 Task: In the  document smallbusiness.docx Select the text and change paragraph spacing to  '1.5' Change page orientation to  'Landscape' Add Page color Navy Blue
Action: Mouse moved to (334, 407)
Screenshot: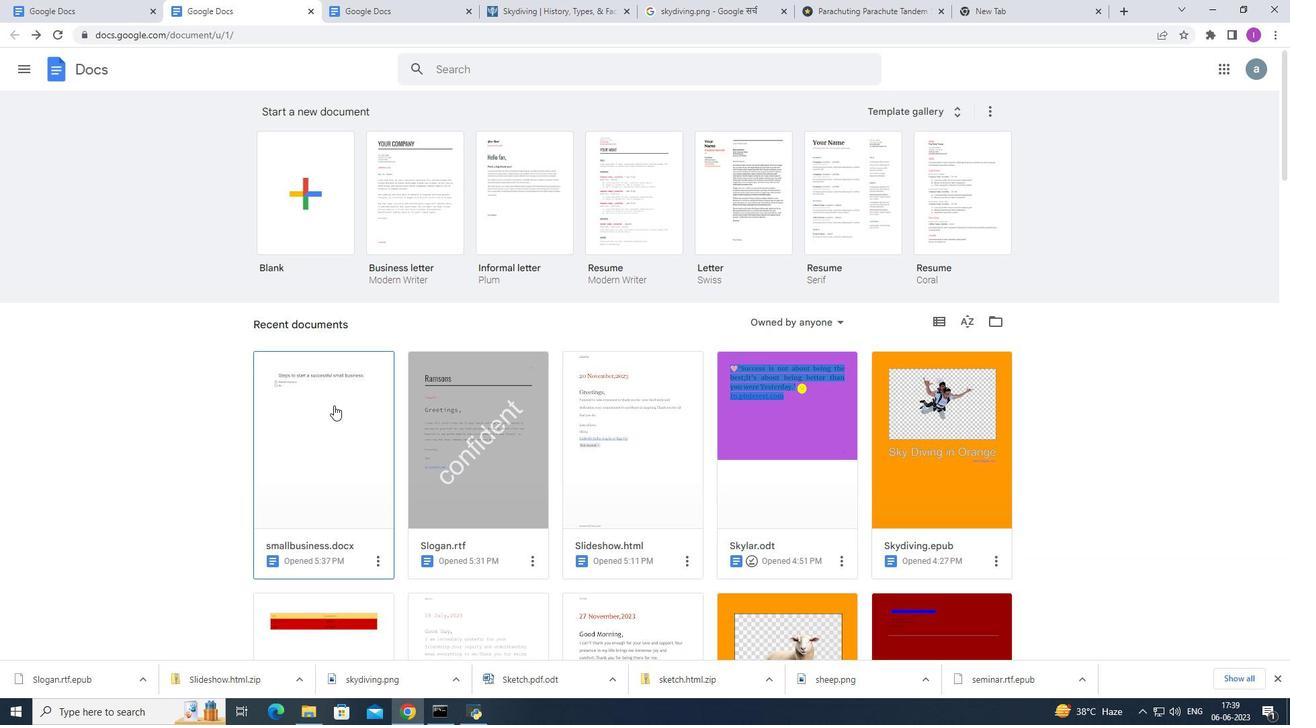 
Action: Mouse pressed left at (334, 407)
Screenshot: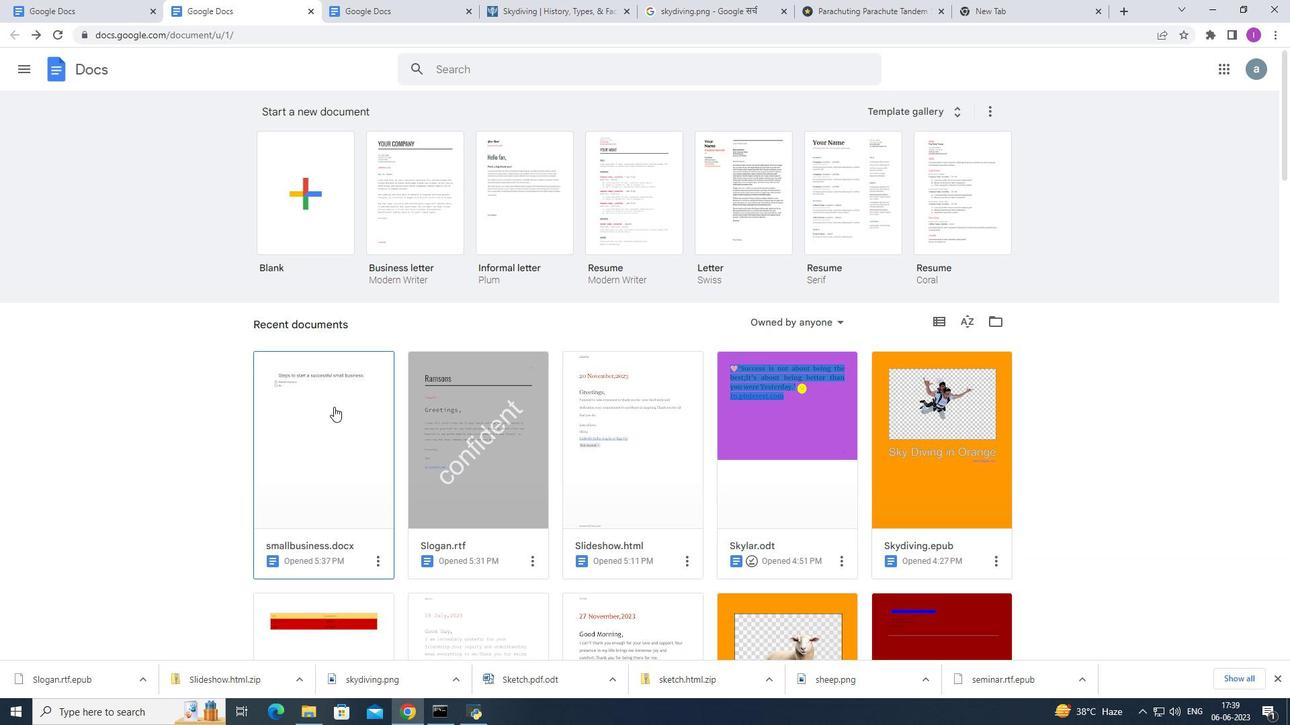 
Action: Mouse pressed left at (334, 407)
Screenshot: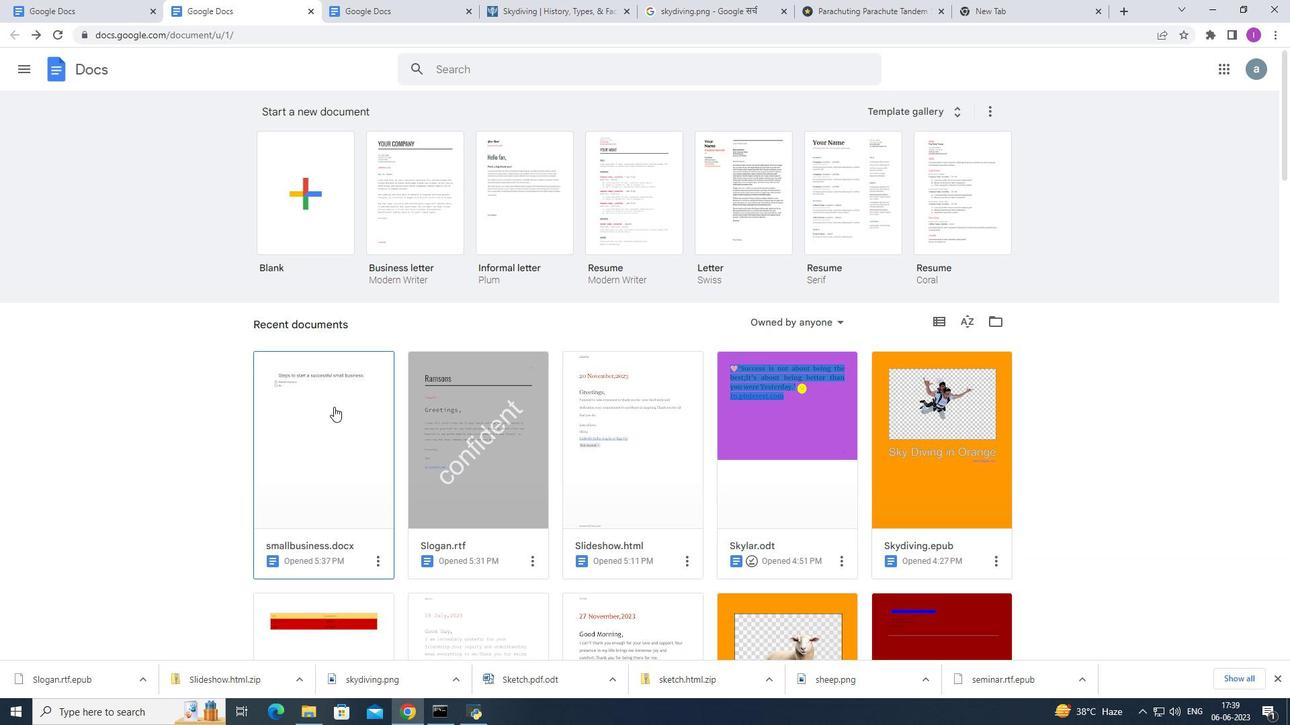 
Action: Mouse moved to (441, 243)
Screenshot: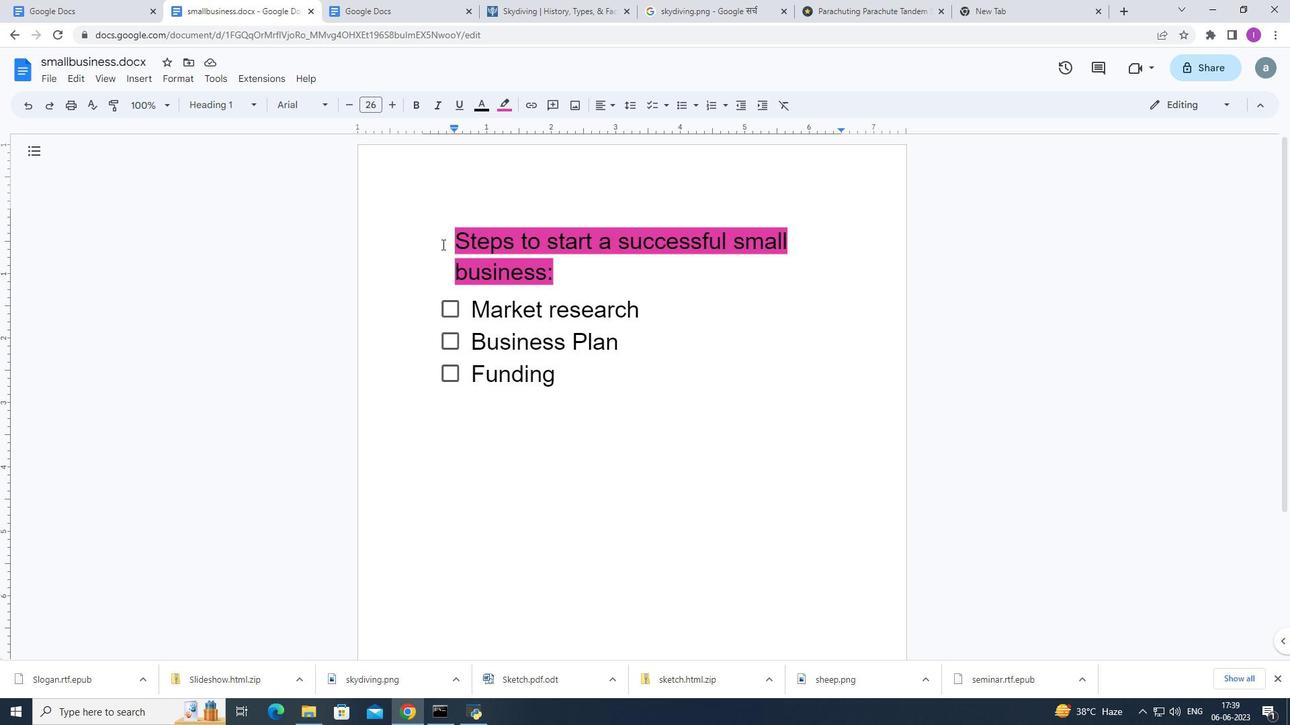 
Action: Mouse pressed left at (441, 243)
Screenshot: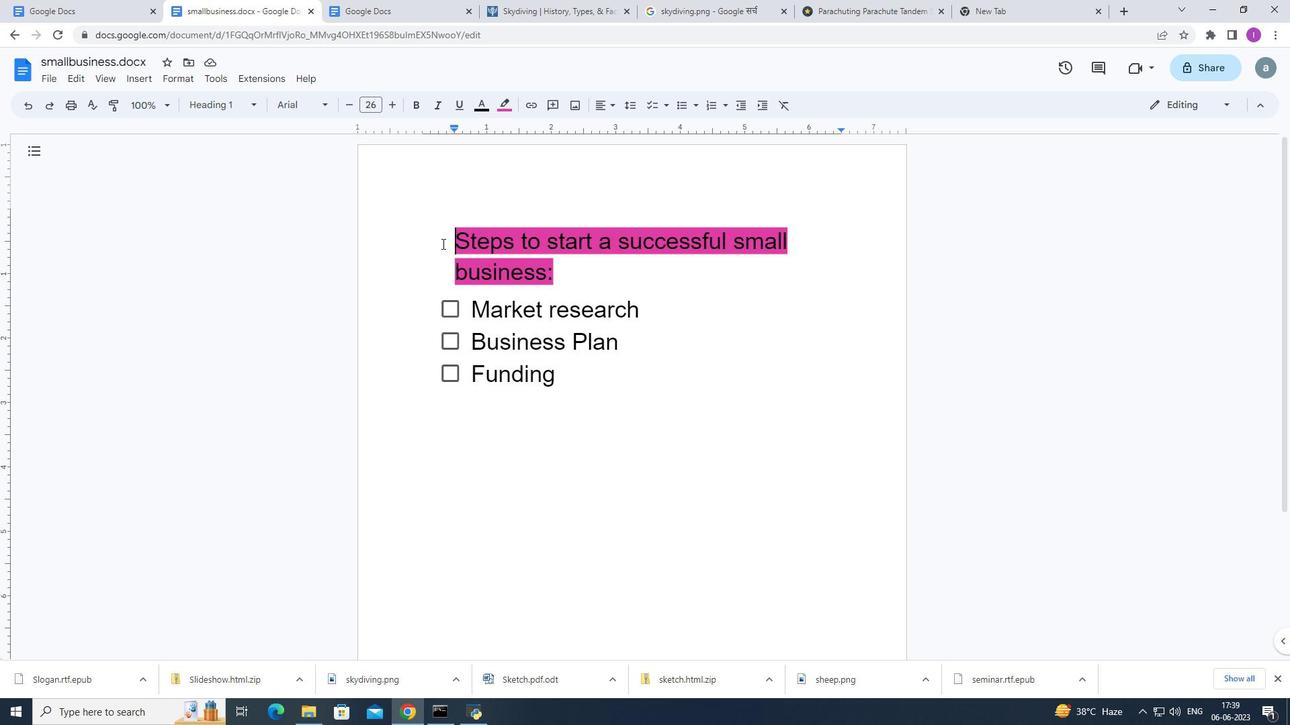 
Action: Mouse moved to (627, 103)
Screenshot: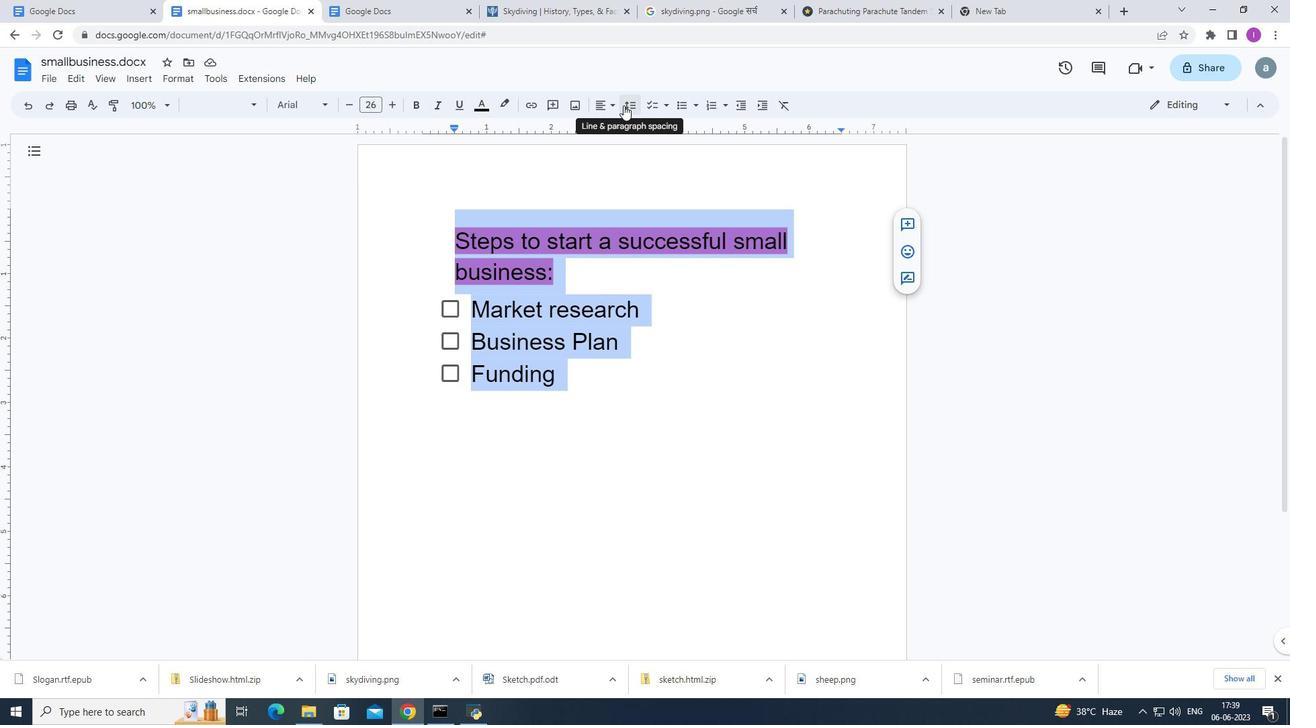 
Action: Mouse pressed left at (627, 103)
Screenshot: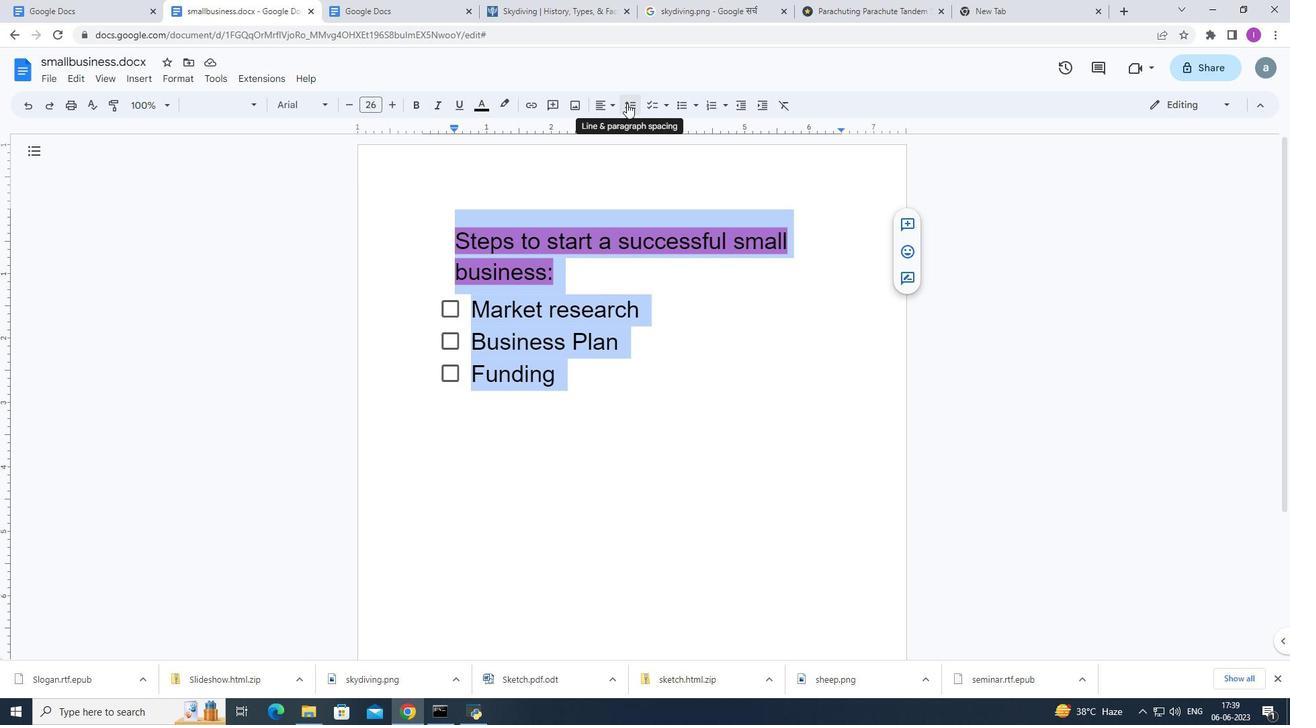 
Action: Mouse moved to (658, 165)
Screenshot: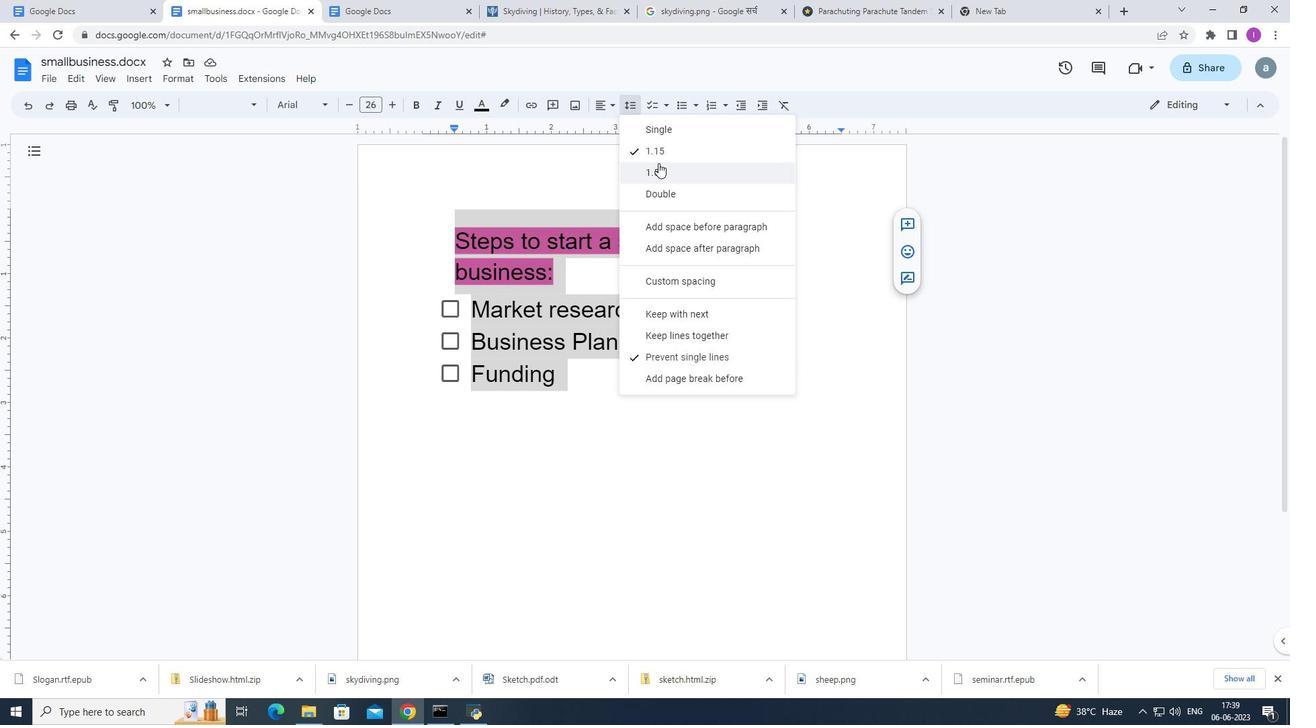 
Action: Mouse pressed left at (658, 165)
Screenshot: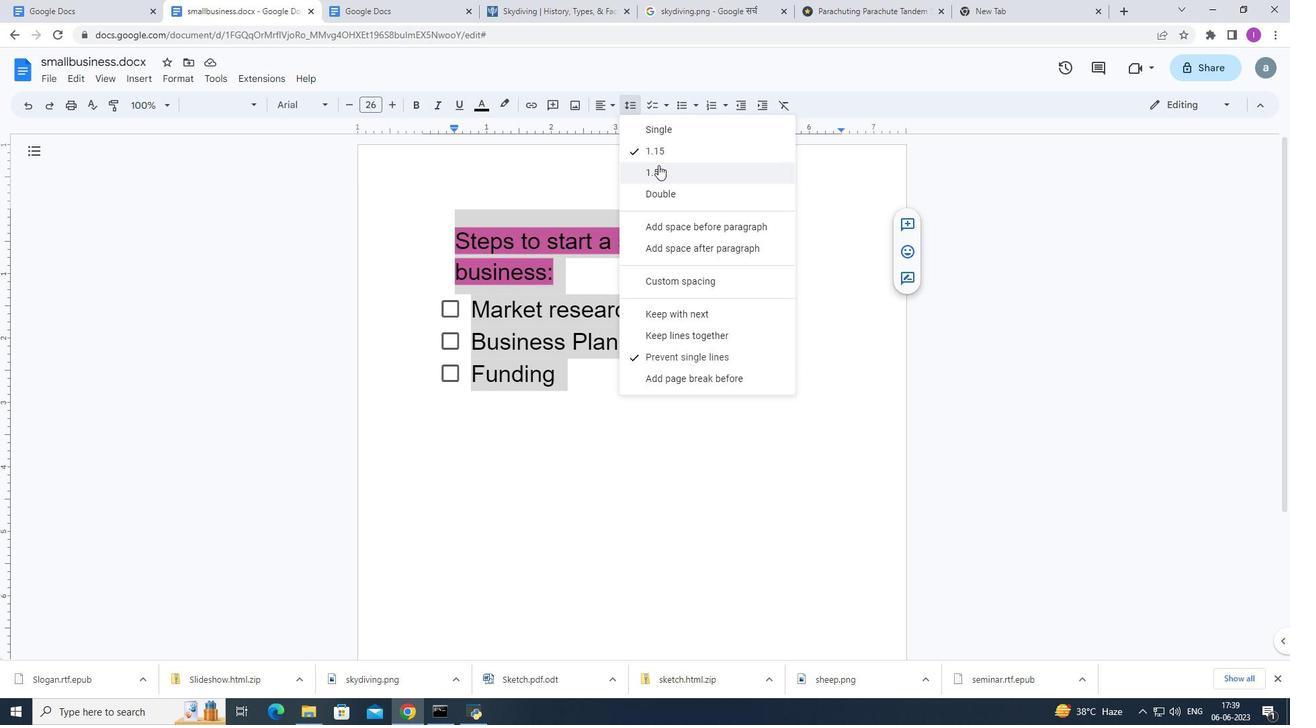 
Action: Mouse moved to (297, 331)
Screenshot: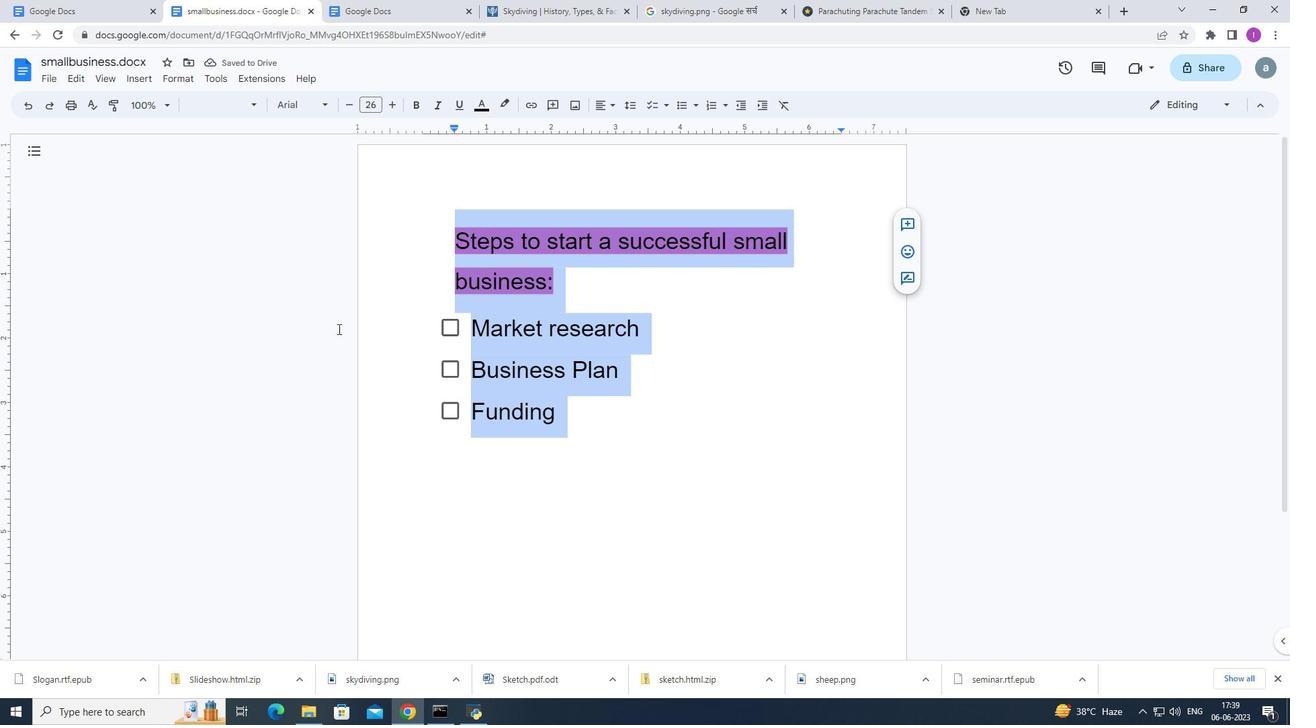 
Action: Mouse pressed left at (297, 331)
Screenshot: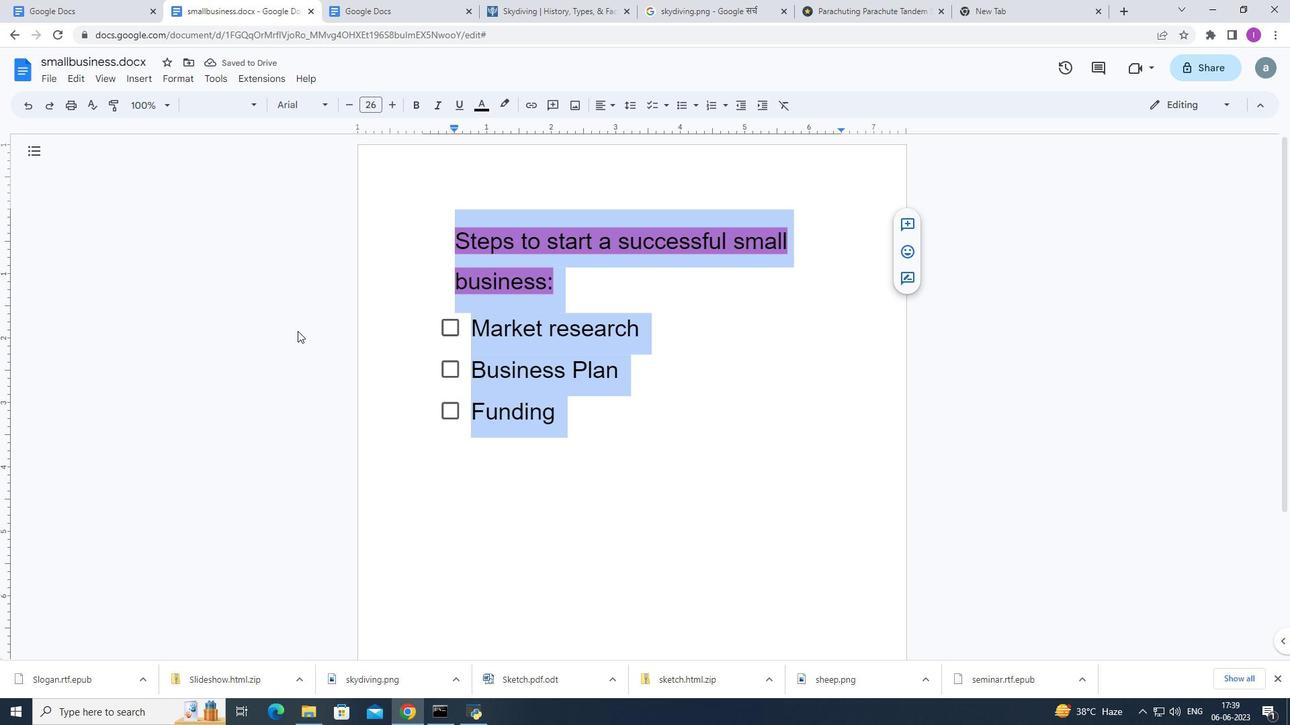 
Action: Mouse moved to (44, 72)
Screenshot: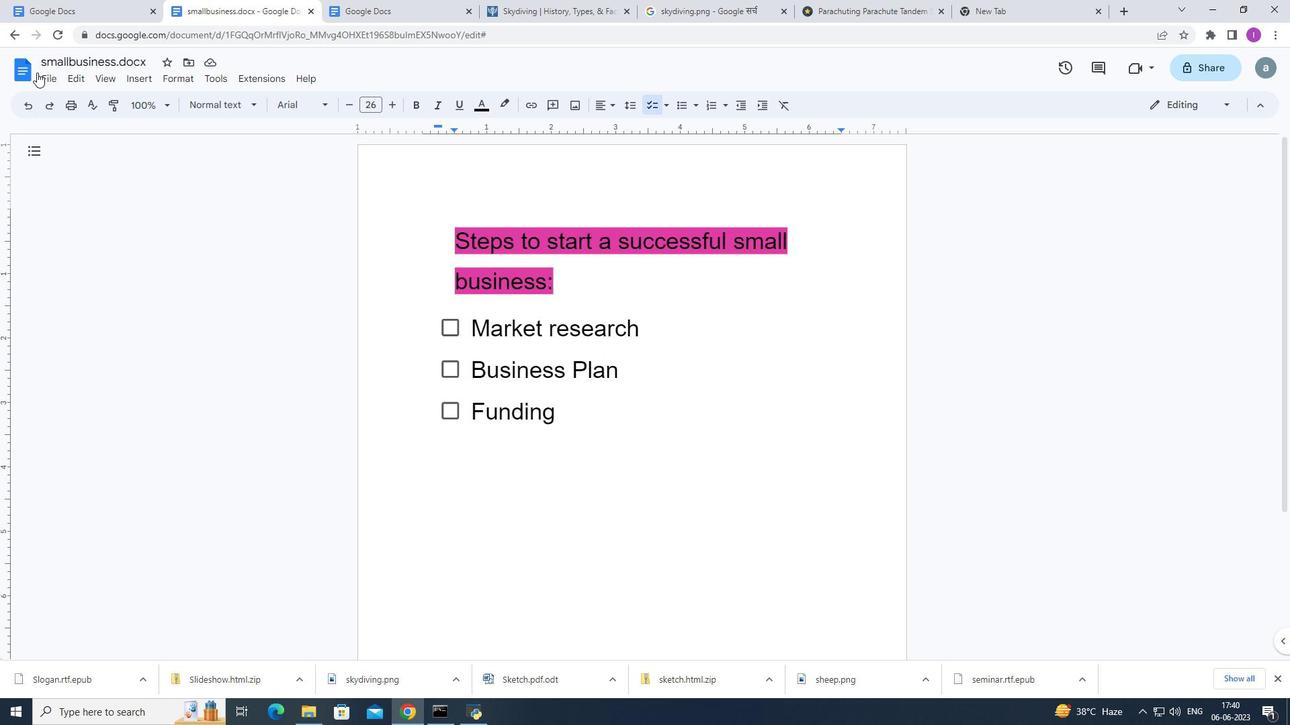 
Action: Mouse pressed left at (44, 72)
Screenshot: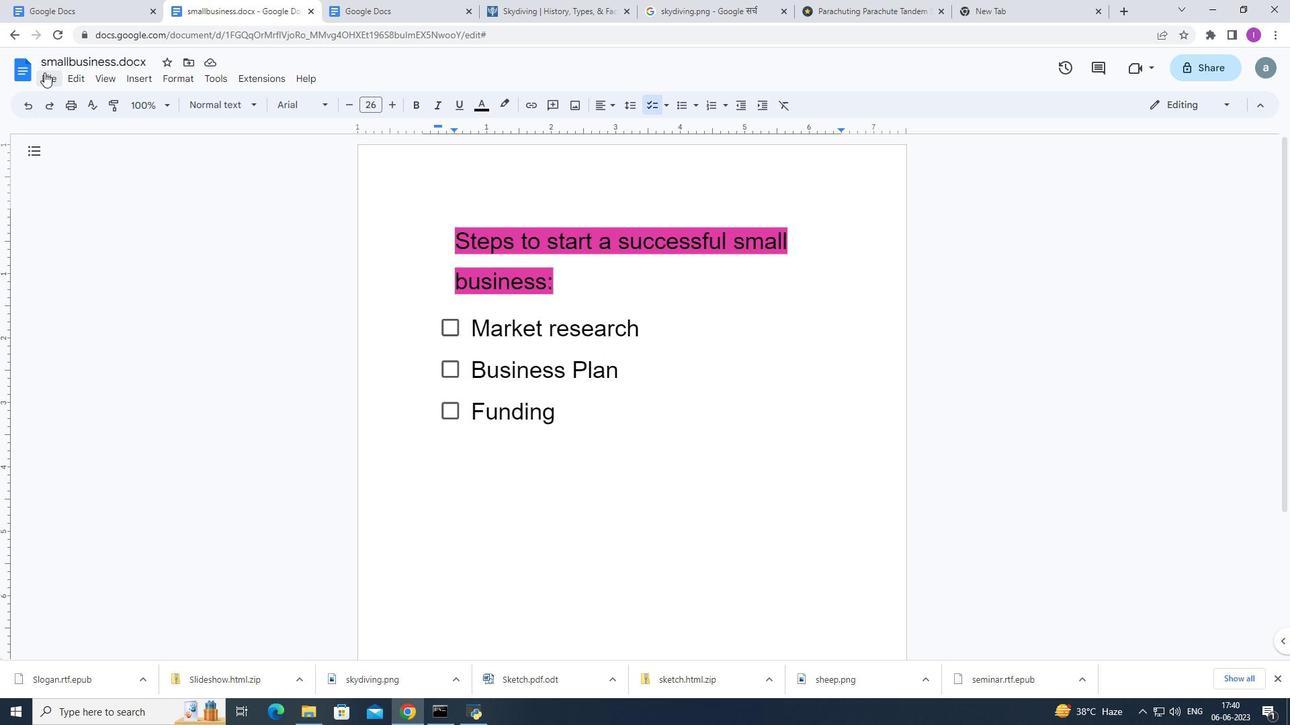 
Action: Mouse moved to (102, 448)
Screenshot: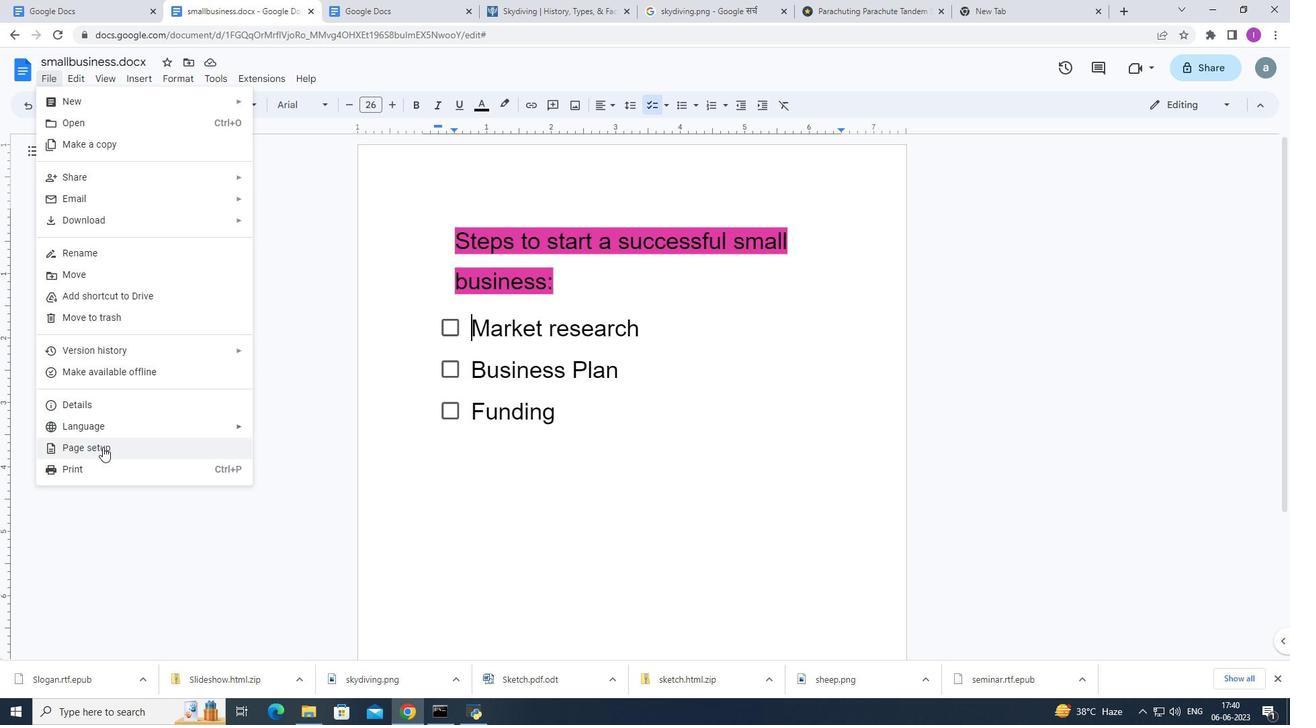 
Action: Mouse pressed left at (102, 448)
Screenshot: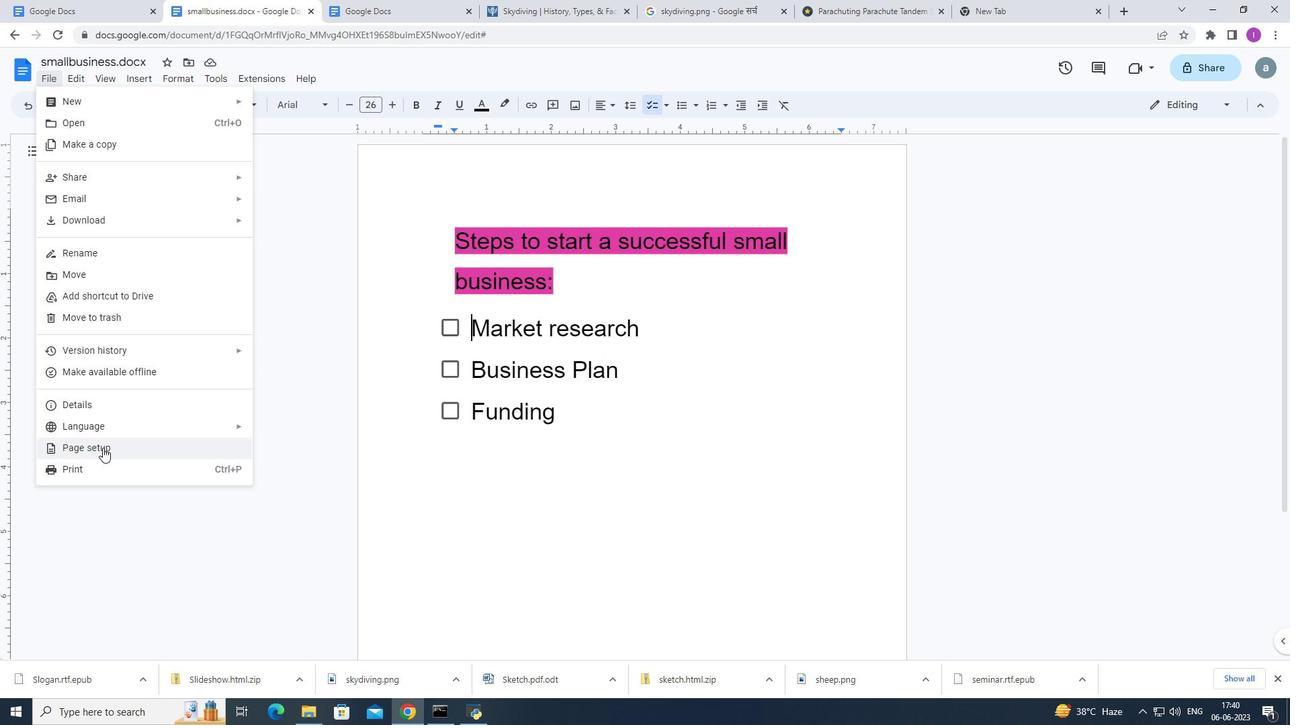 
Action: Mouse moved to (602, 335)
Screenshot: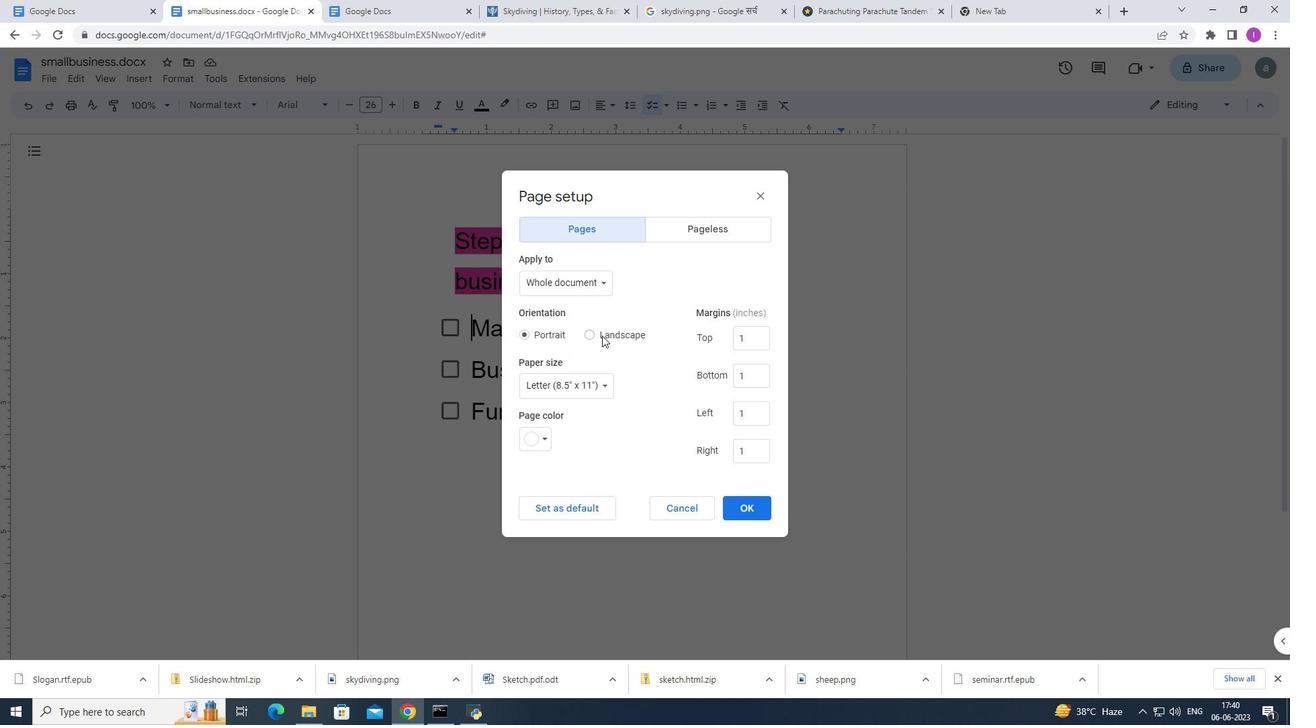 
Action: Mouse pressed left at (602, 335)
Screenshot: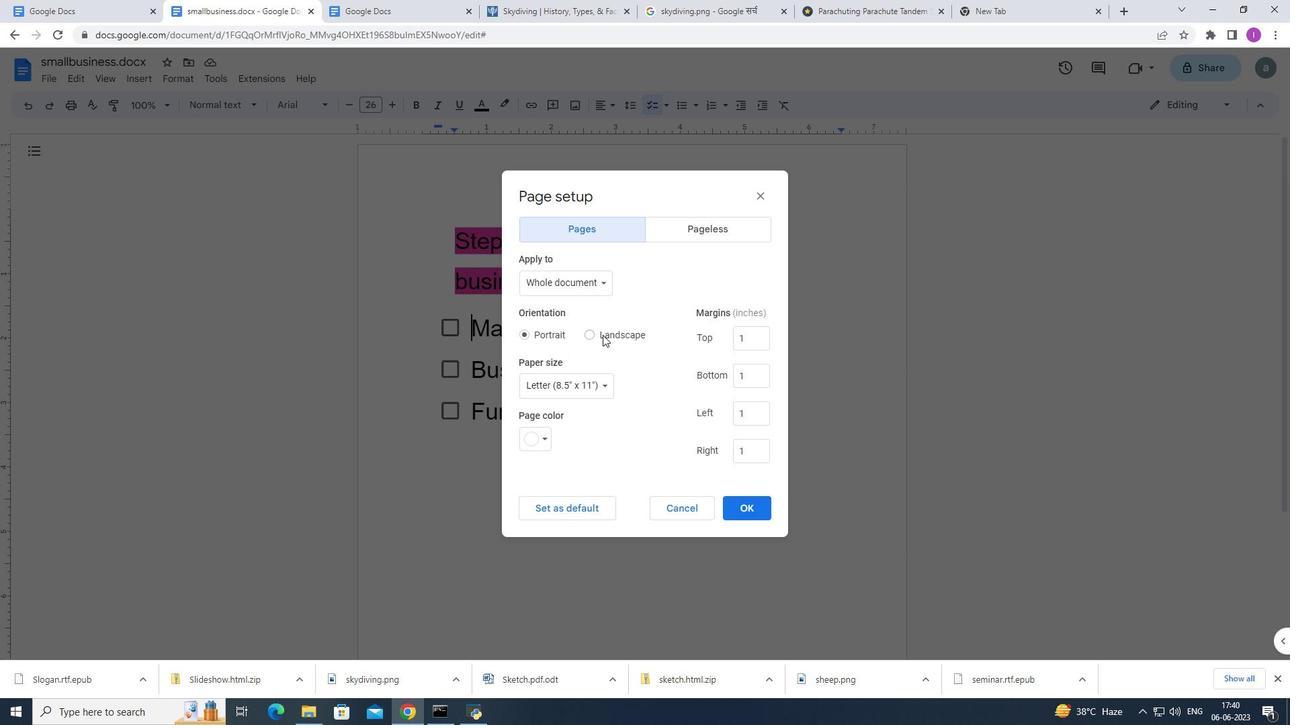 
Action: Mouse moved to (546, 438)
Screenshot: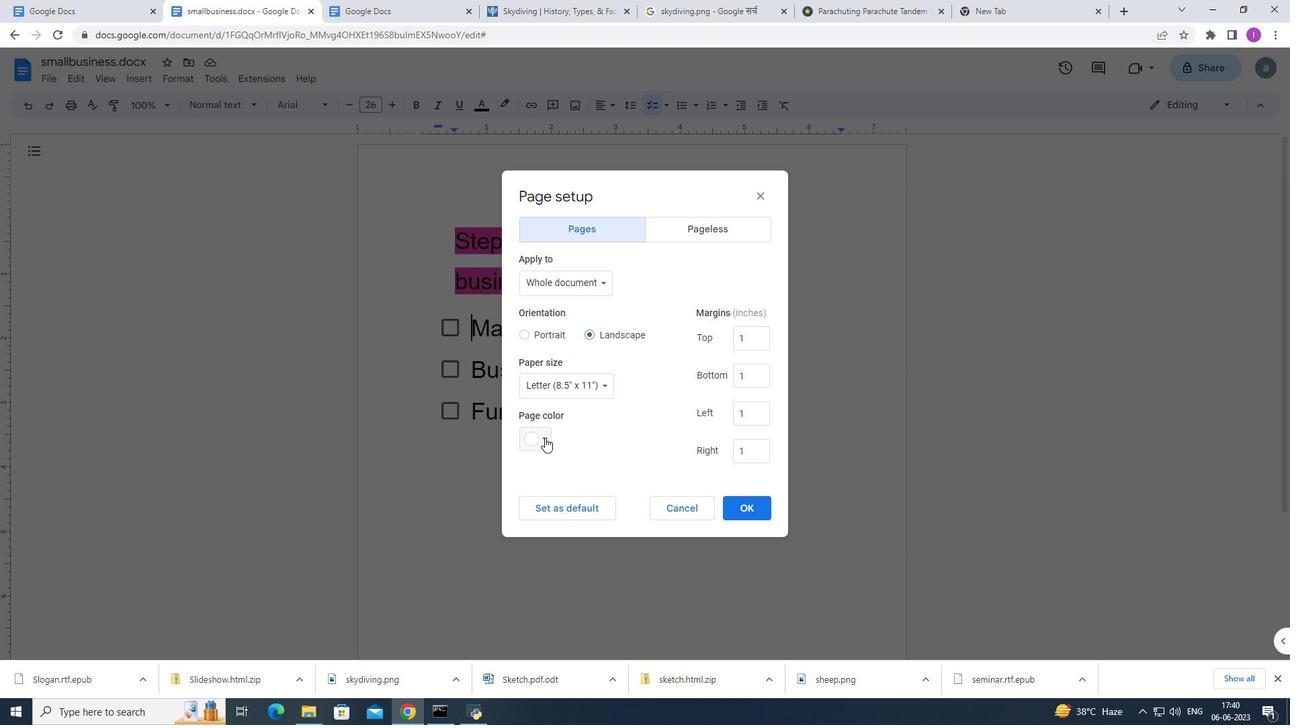 
Action: Mouse pressed left at (546, 438)
Screenshot: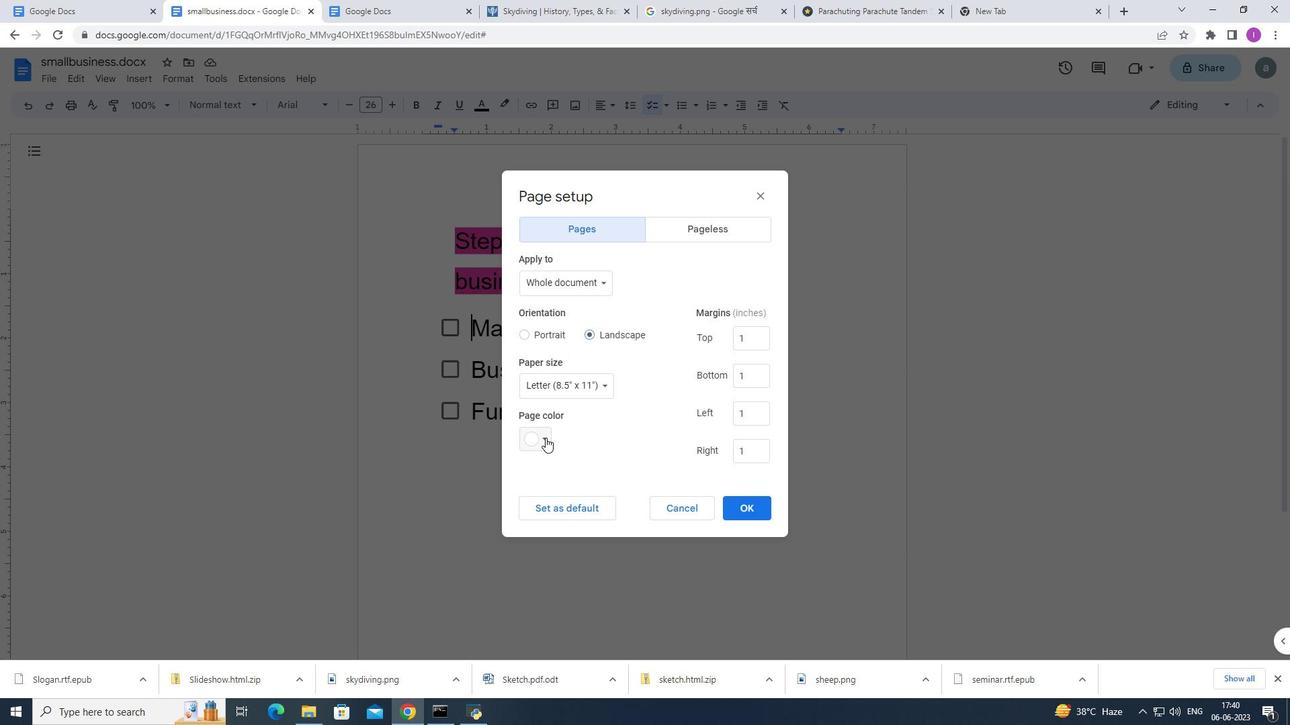 
Action: Mouse pressed left at (546, 438)
Screenshot: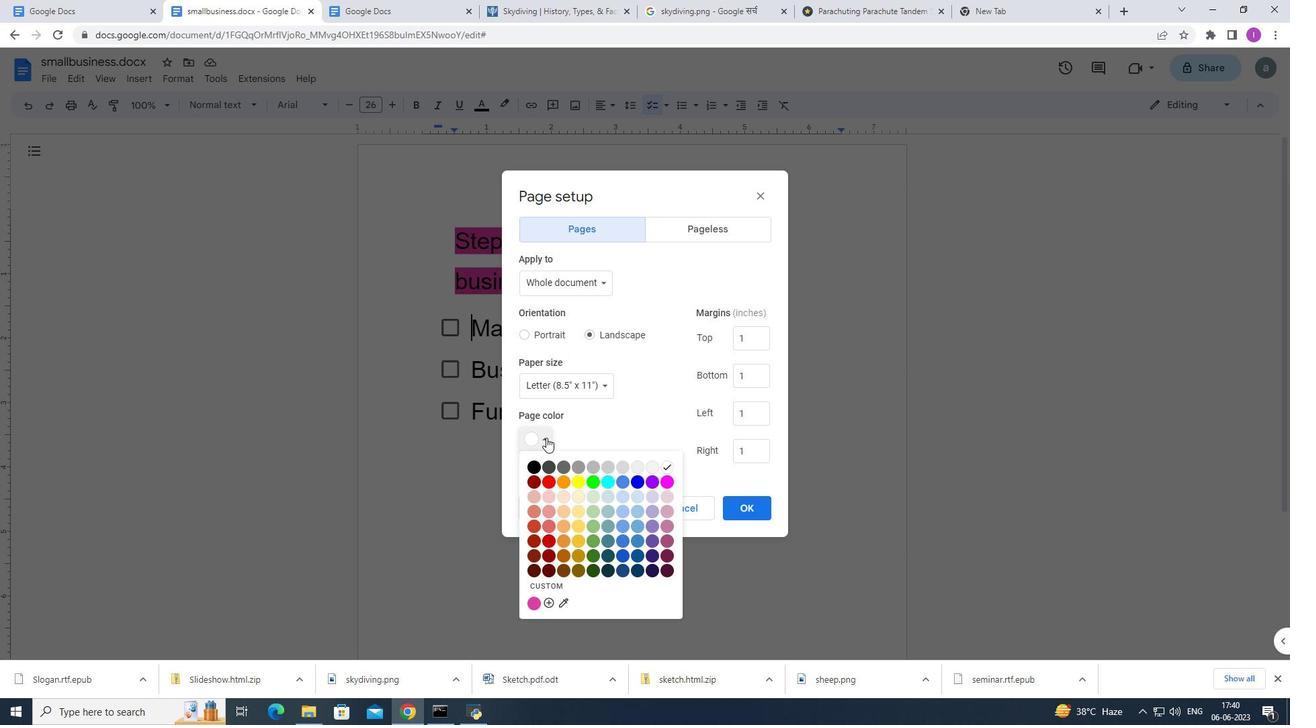 
Action: Mouse moved to (549, 436)
Screenshot: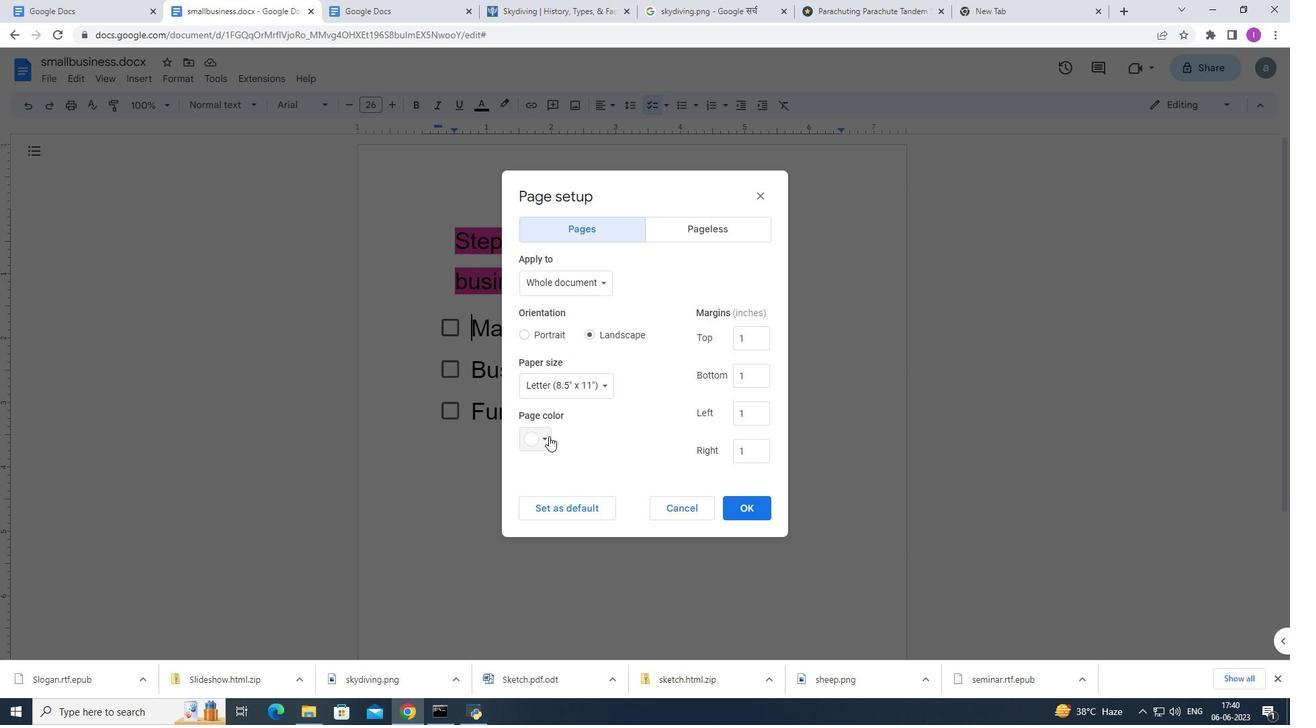
Action: Mouse pressed left at (549, 436)
Screenshot: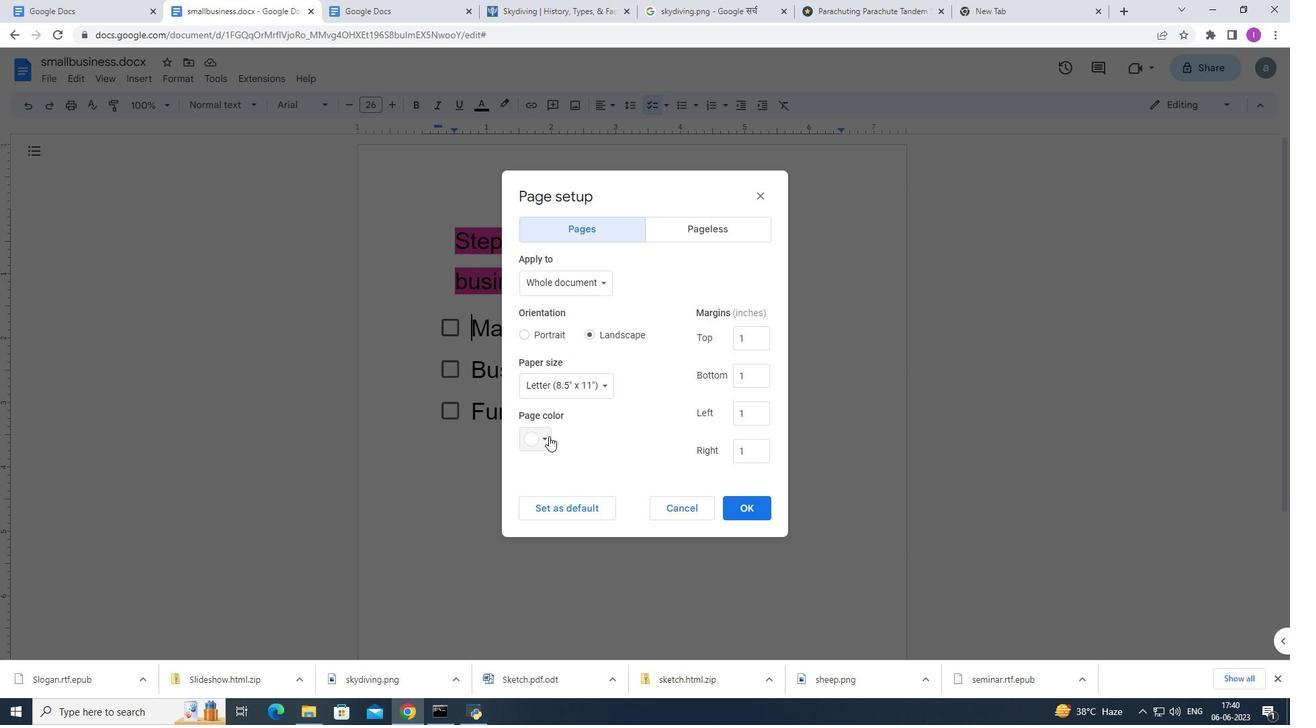 
Action: Mouse pressed left at (549, 436)
Screenshot: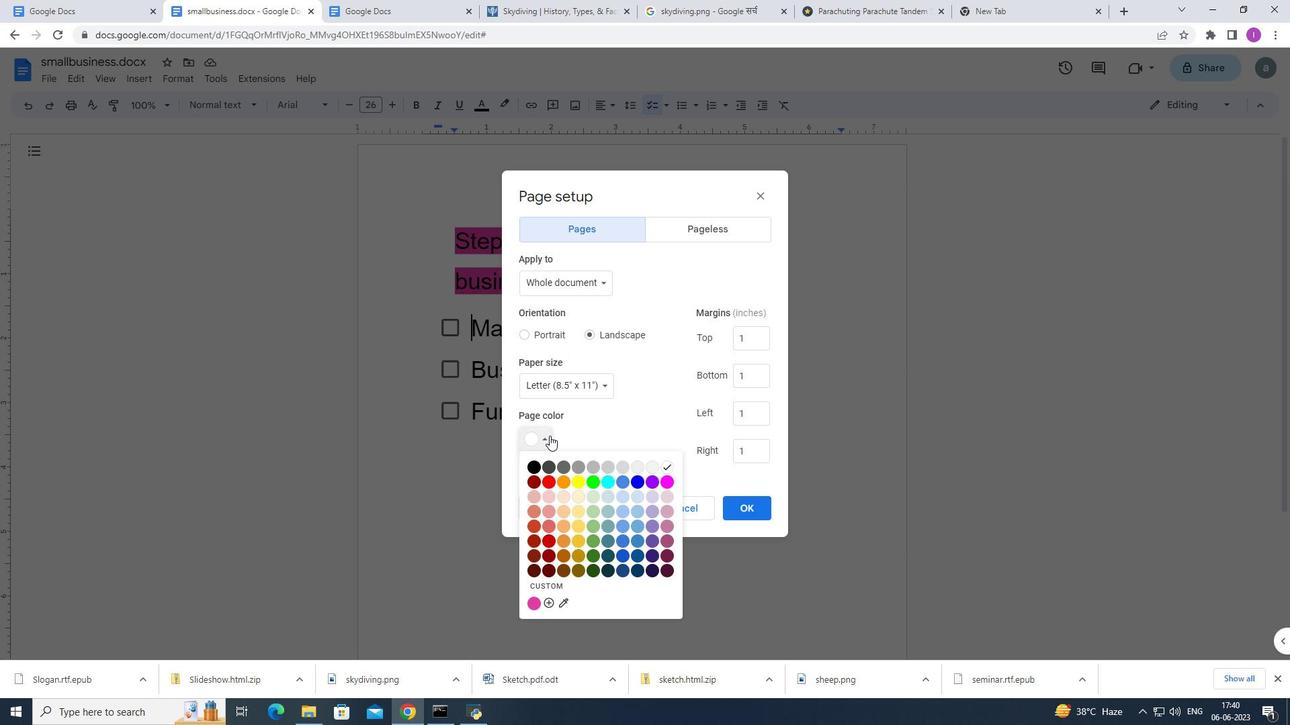 
Action: Mouse moved to (540, 435)
Screenshot: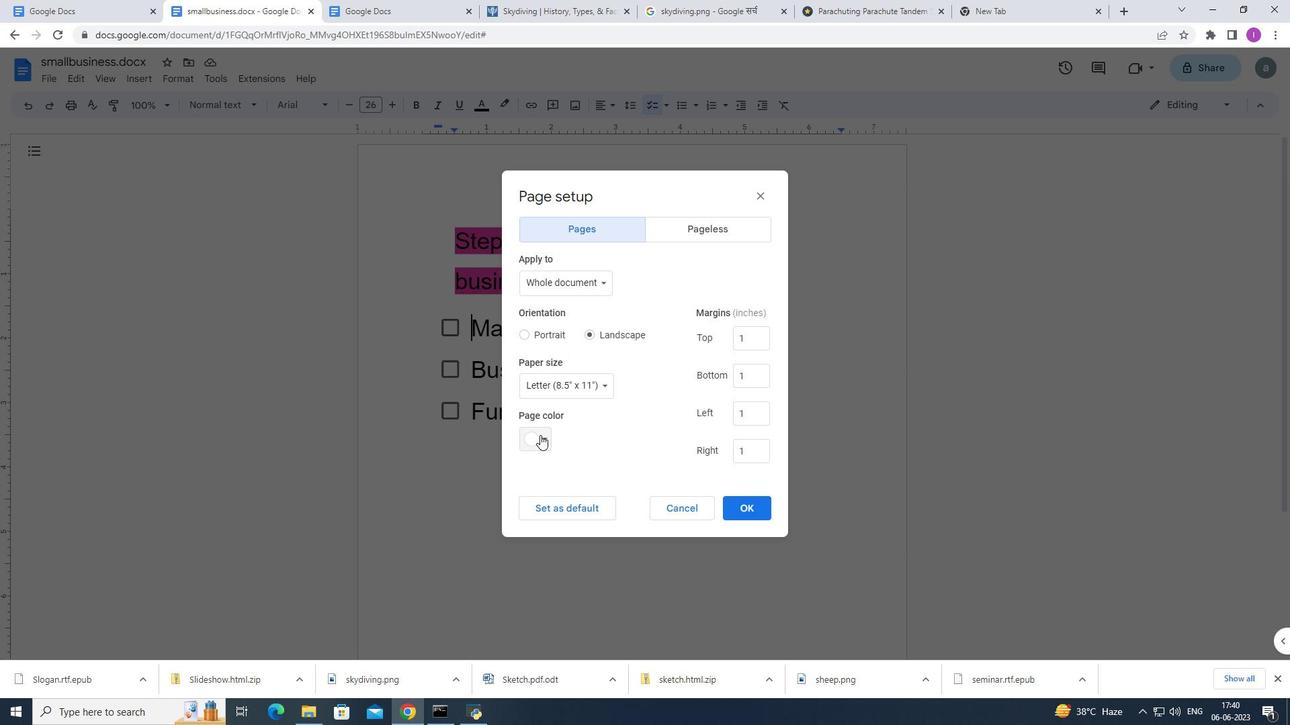 
Action: Mouse pressed left at (540, 435)
Screenshot: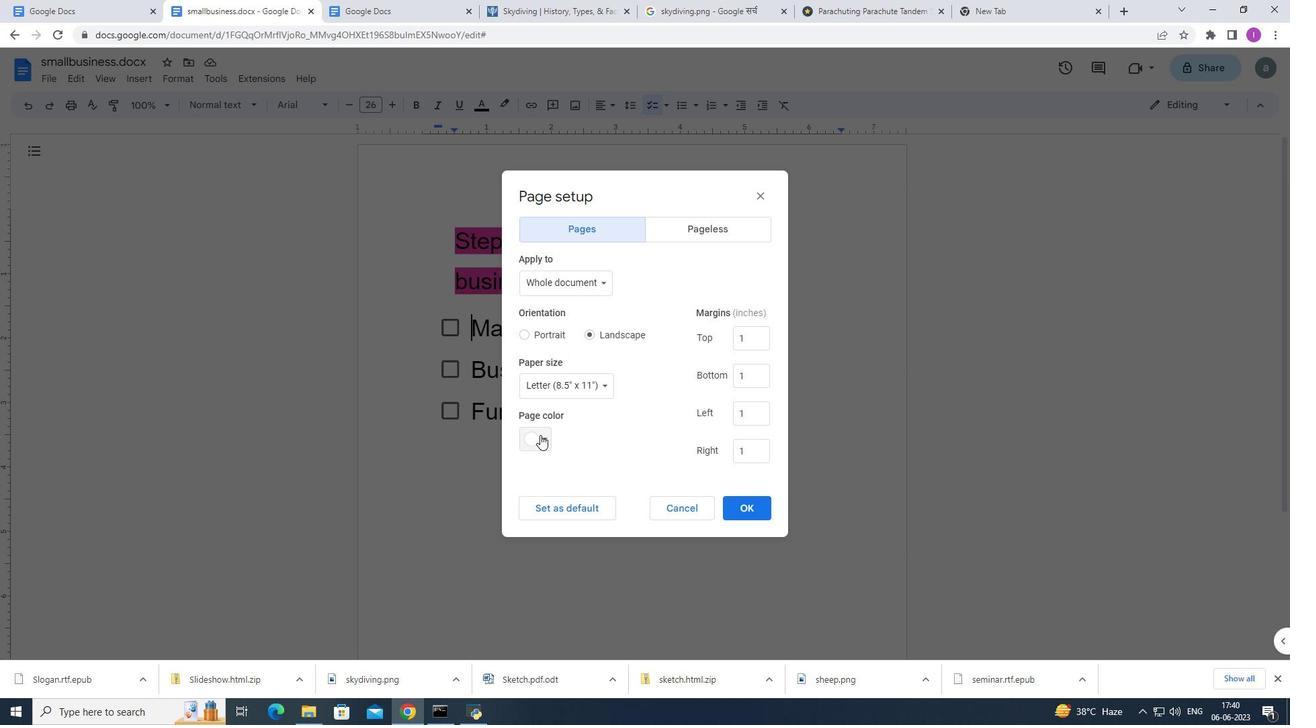 
Action: Mouse moved to (549, 604)
Screenshot: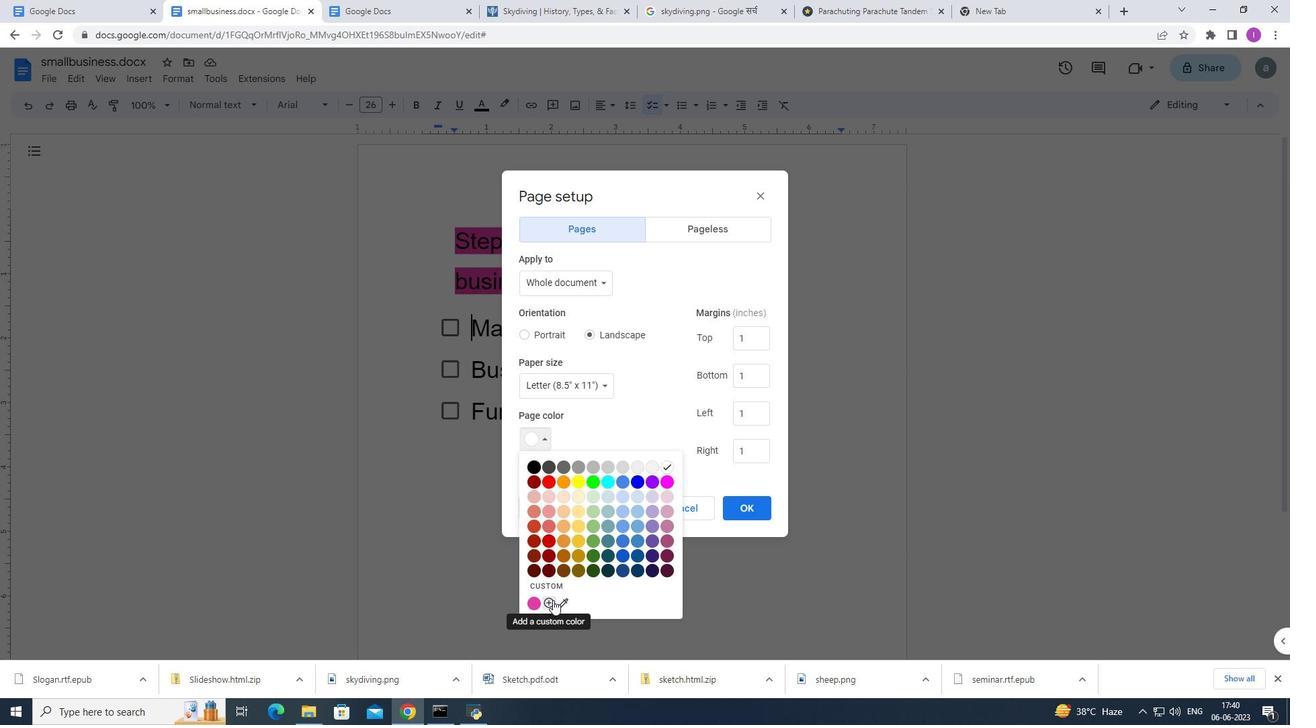 
Action: Mouse pressed left at (549, 604)
Screenshot: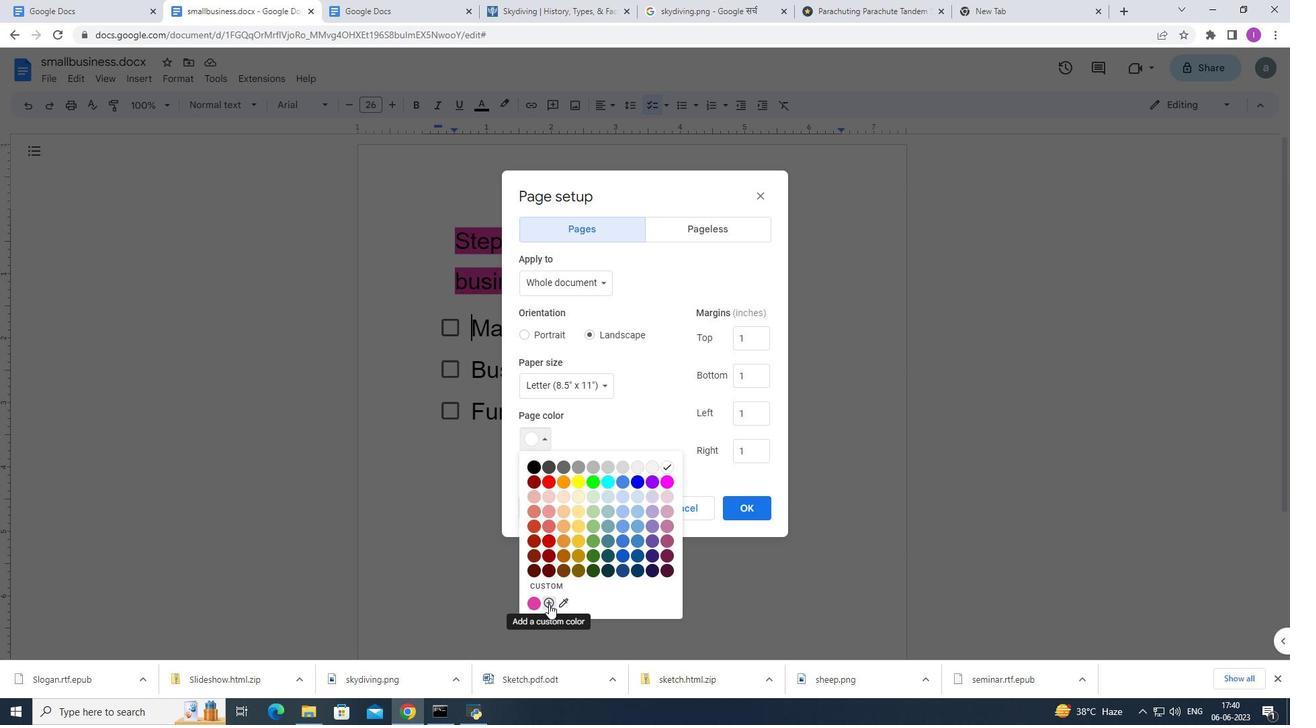 
Action: Mouse moved to (657, 360)
Screenshot: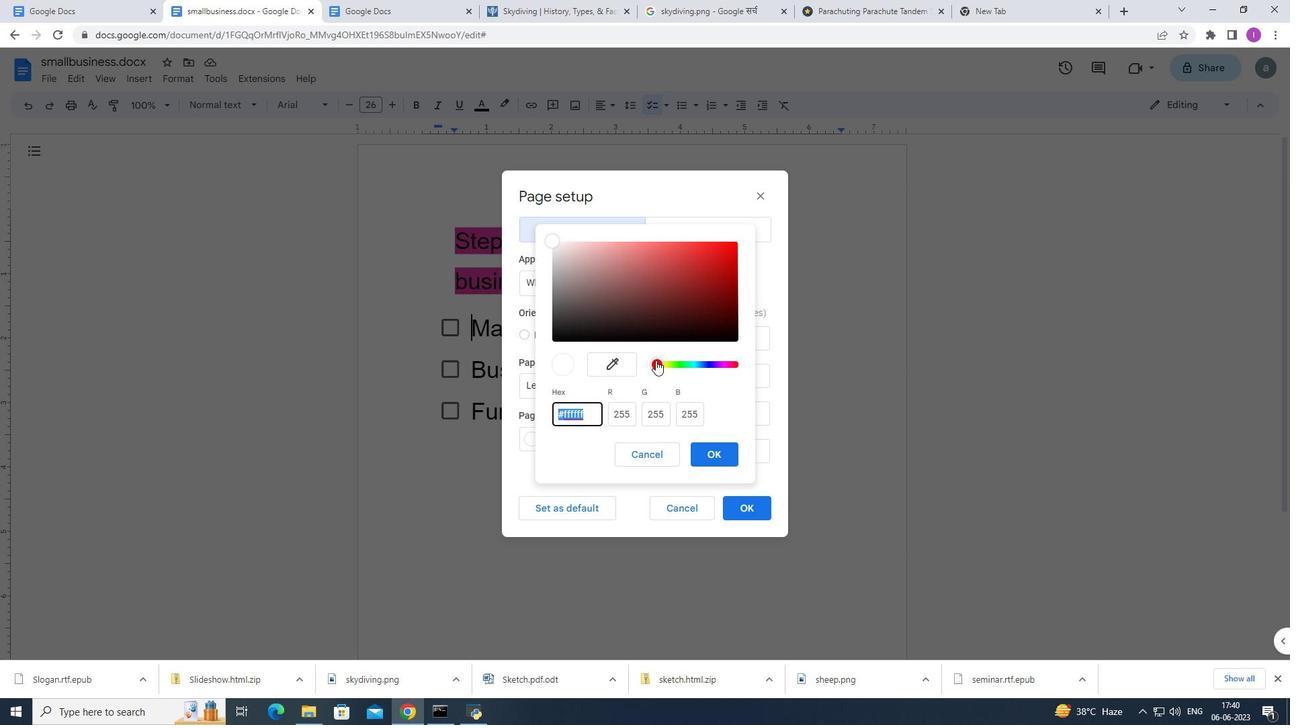 
Action: Mouse pressed left at (657, 360)
Screenshot: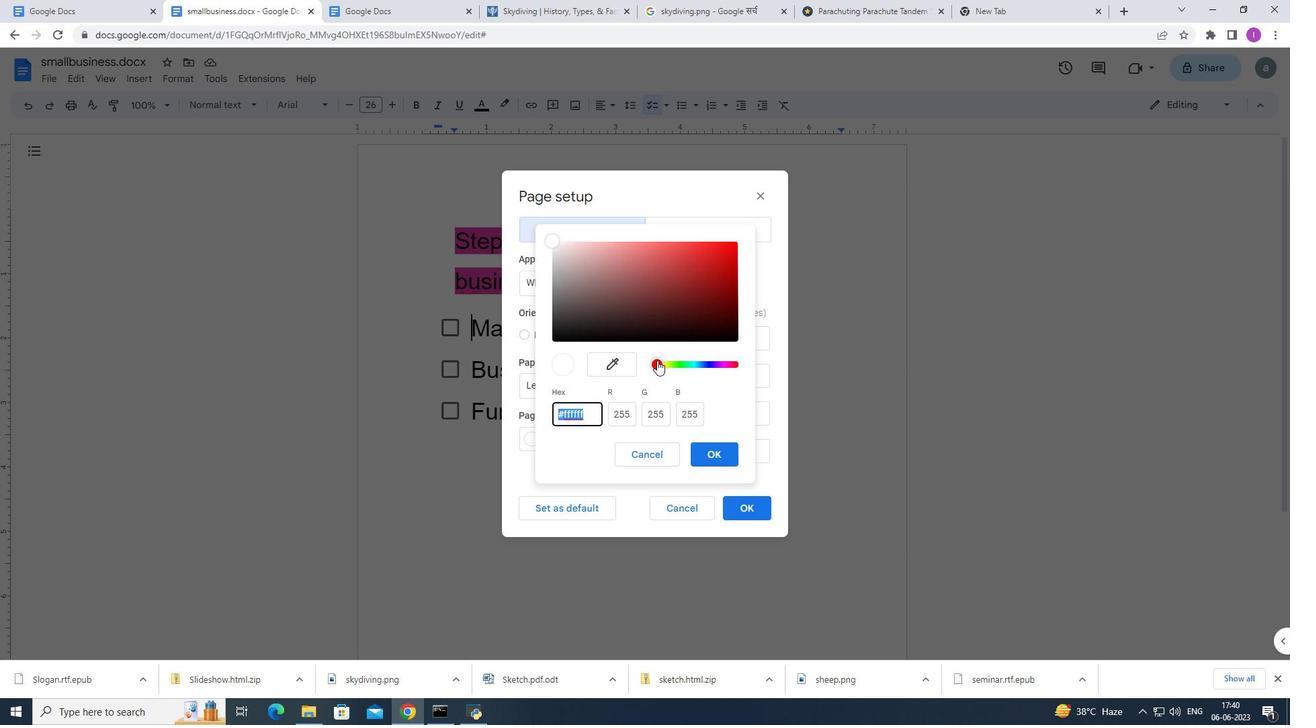 
Action: Mouse moved to (692, 259)
Screenshot: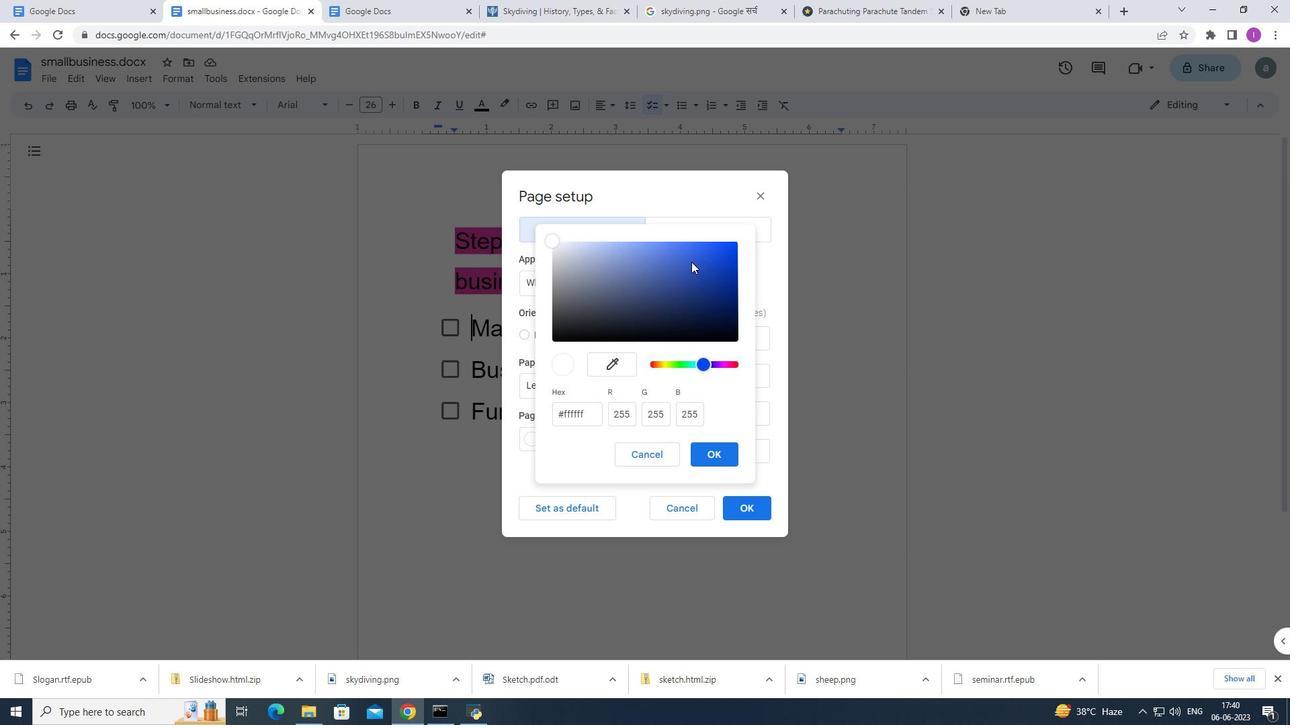 
Action: Mouse pressed left at (692, 259)
Screenshot: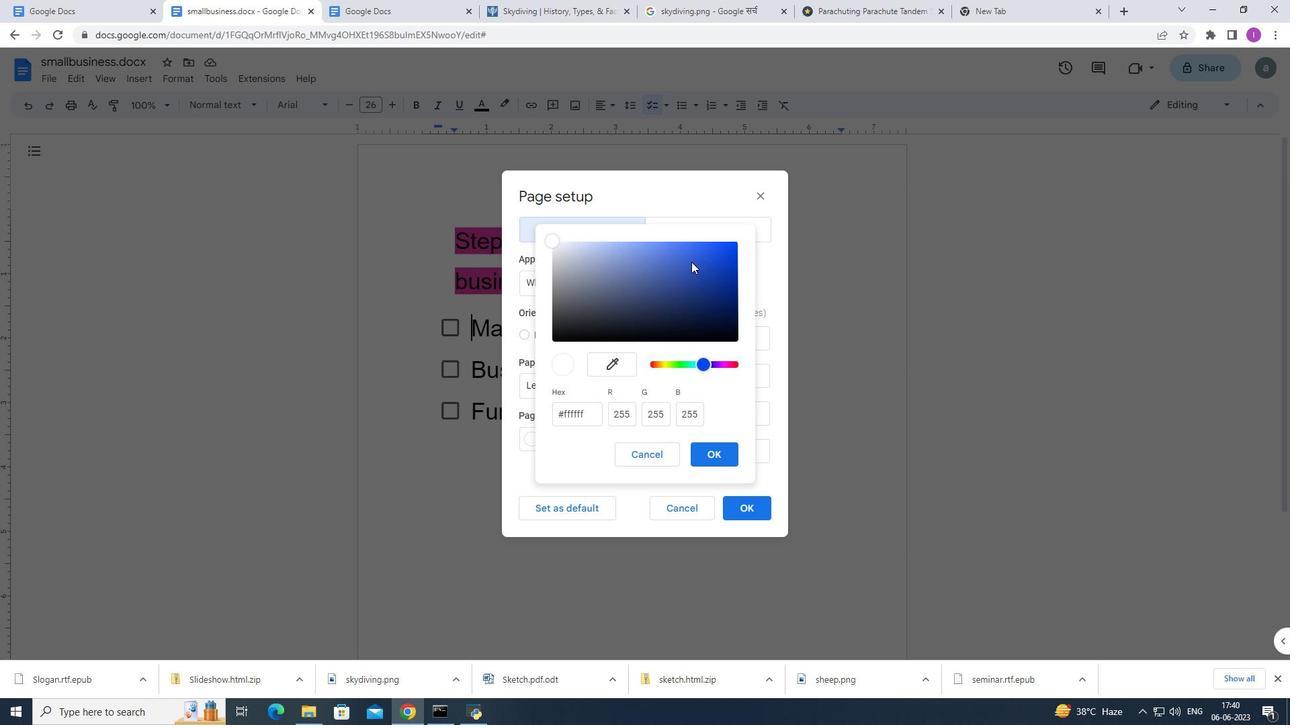
Action: Mouse moved to (709, 259)
Screenshot: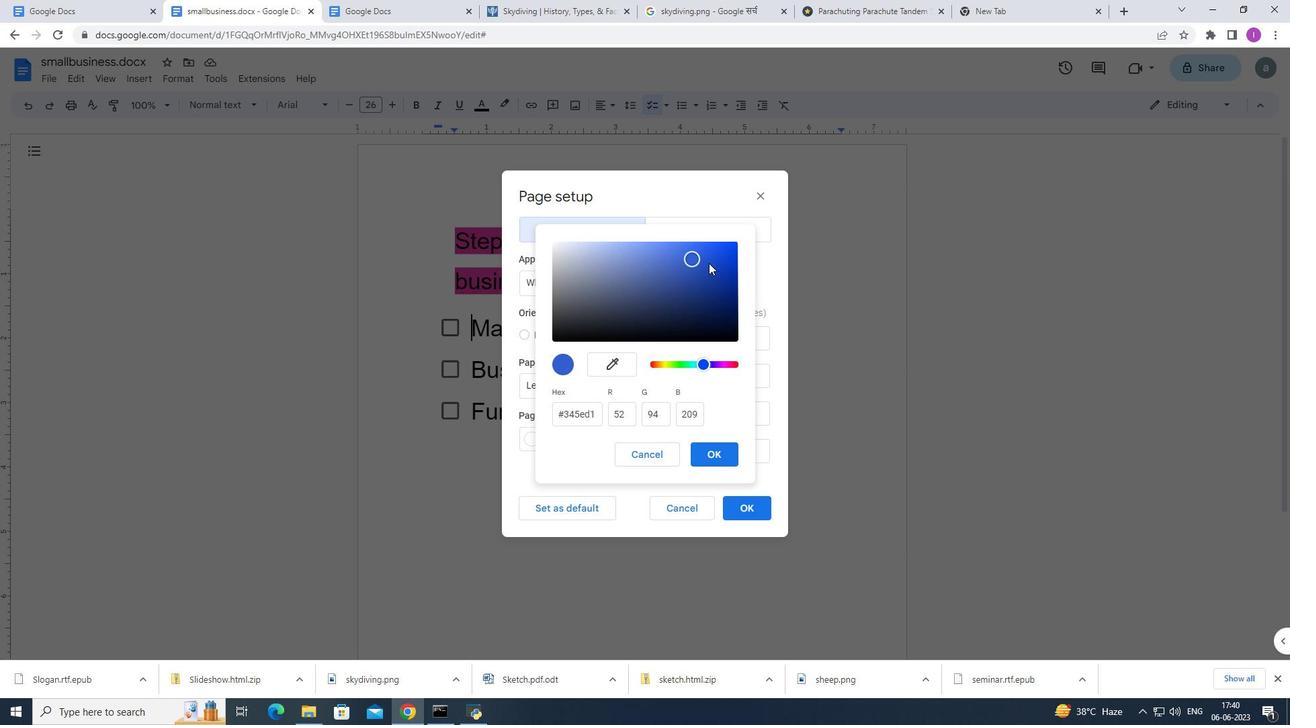 
Action: Mouse pressed left at (709, 259)
Screenshot: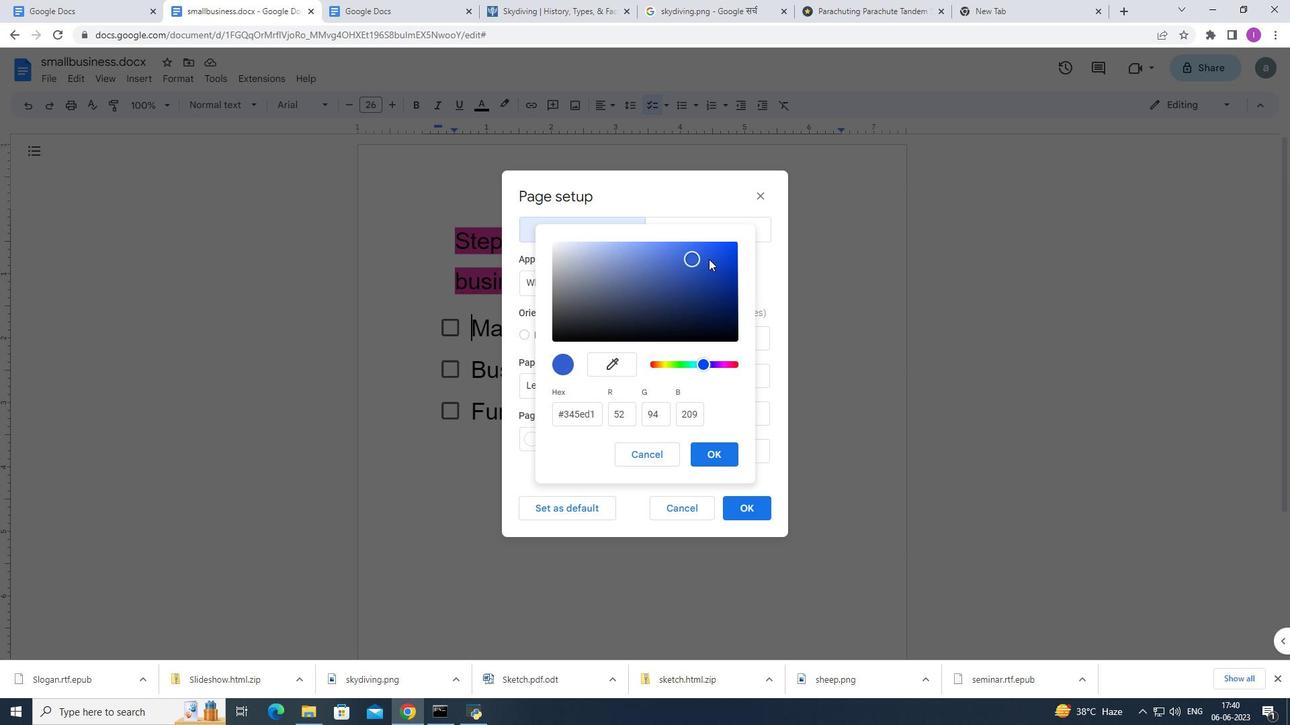 
Action: Mouse moved to (733, 249)
Screenshot: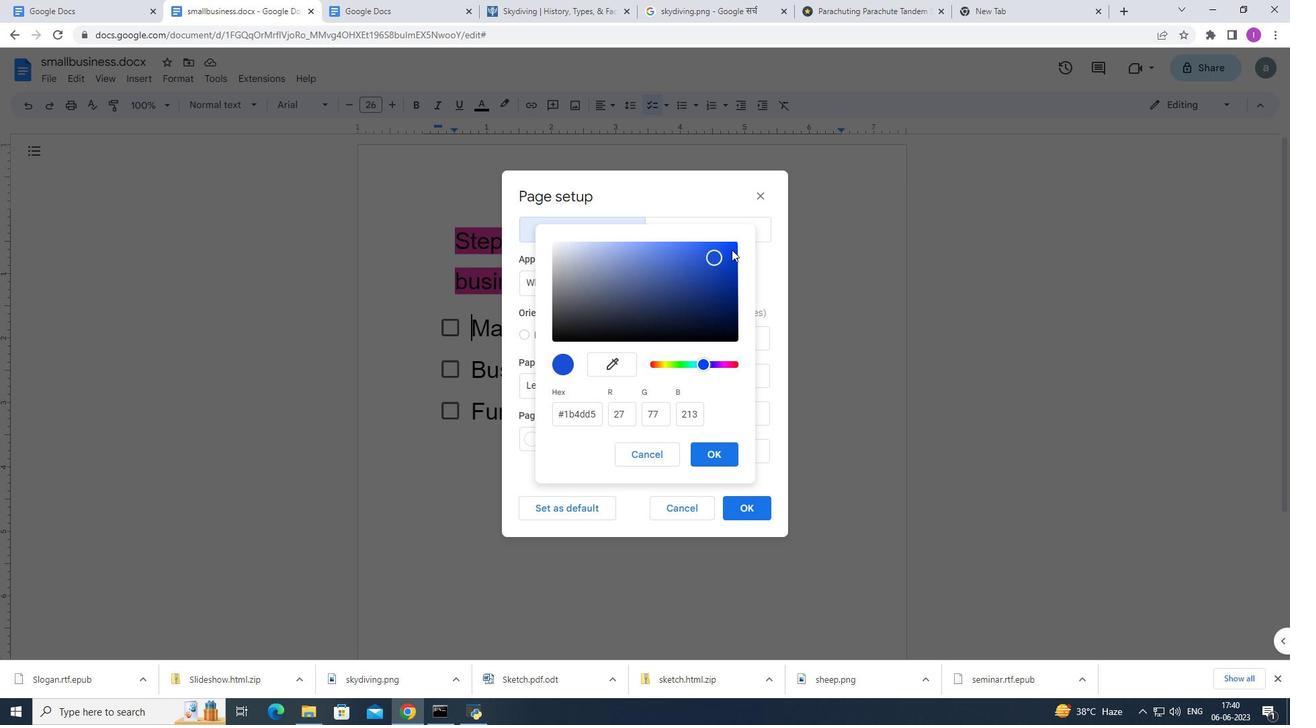 
Action: Mouse pressed left at (733, 249)
Screenshot: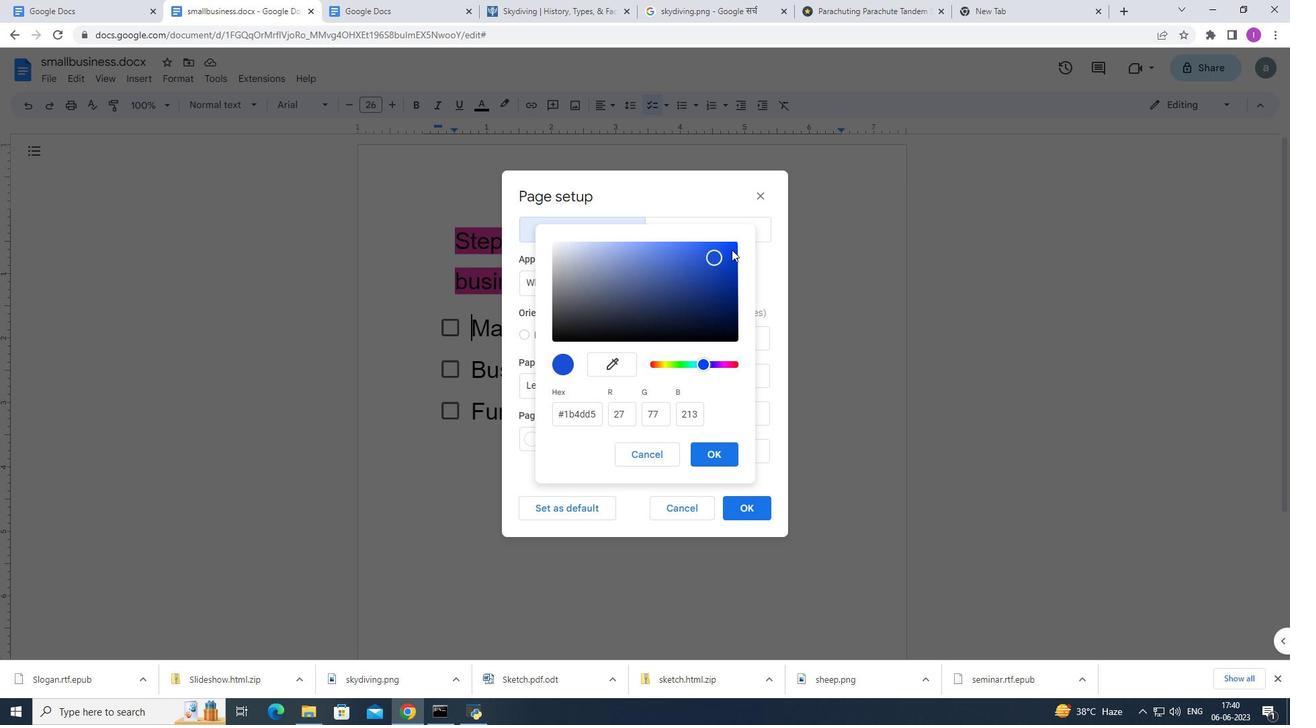 
Action: Mouse moved to (716, 459)
Screenshot: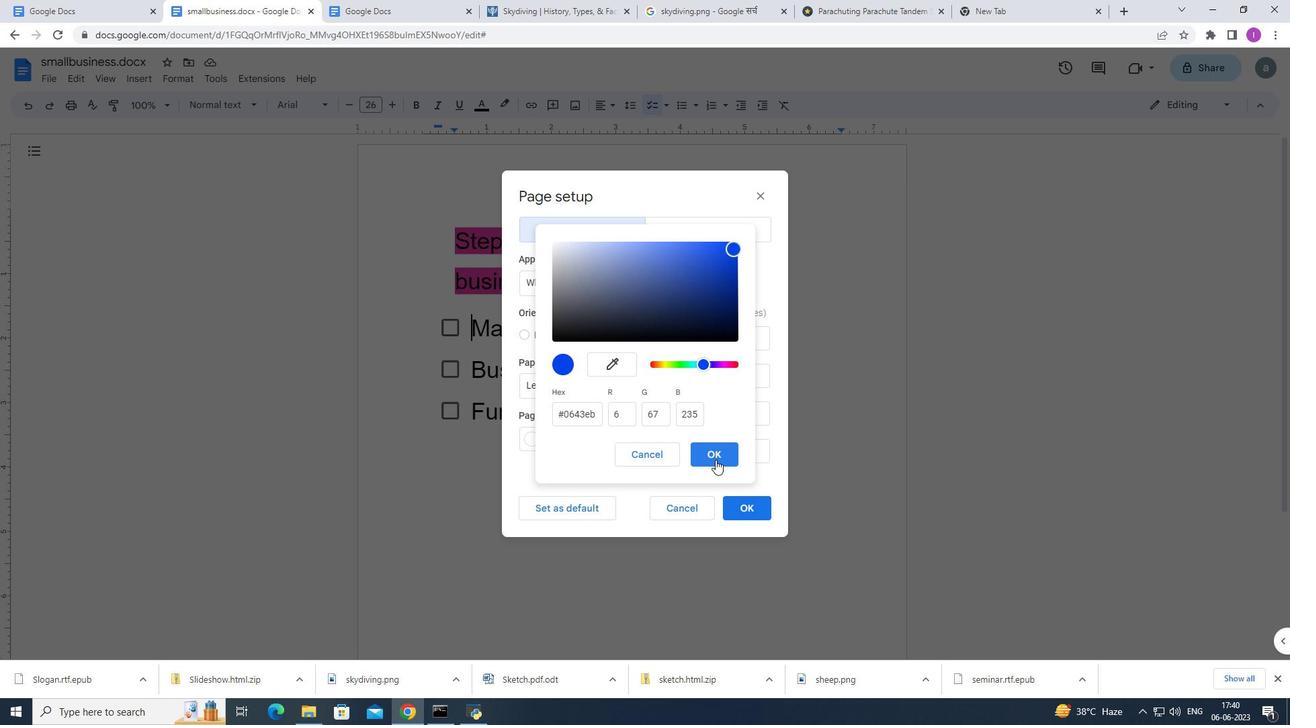 
Action: Mouse pressed left at (716, 459)
Screenshot: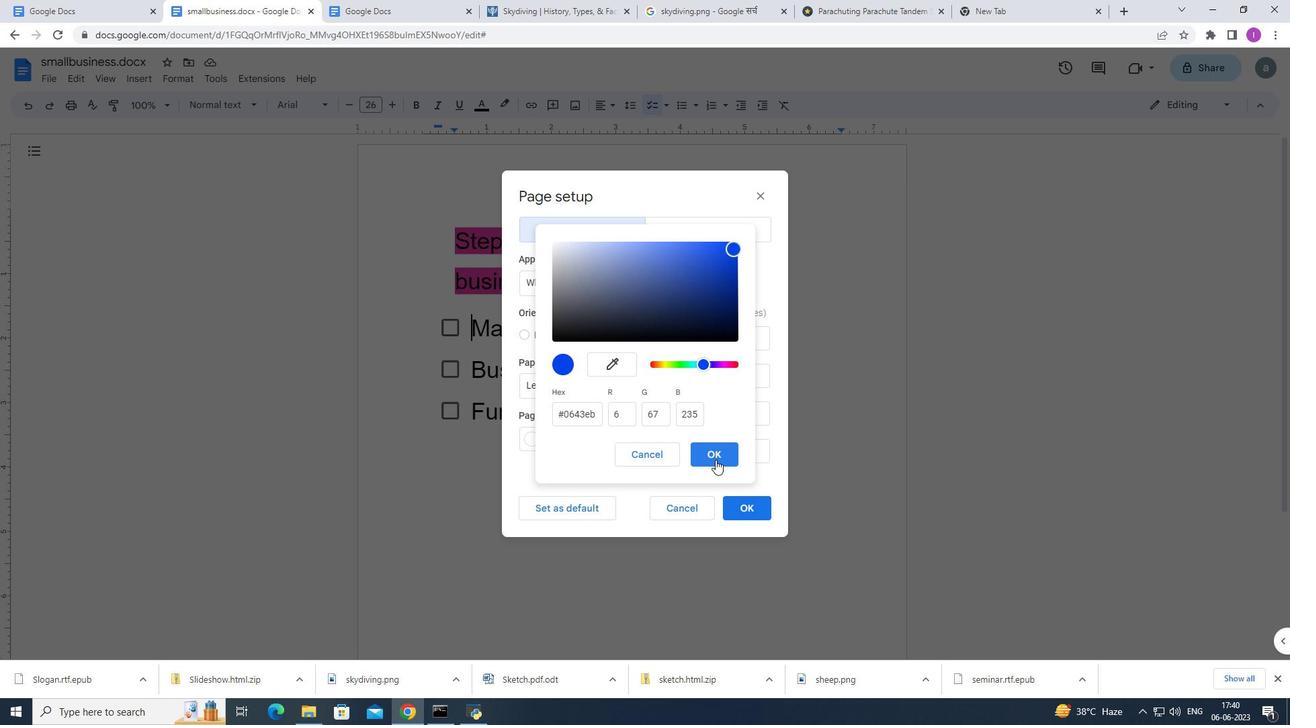 
Action: Mouse moved to (749, 512)
Screenshot: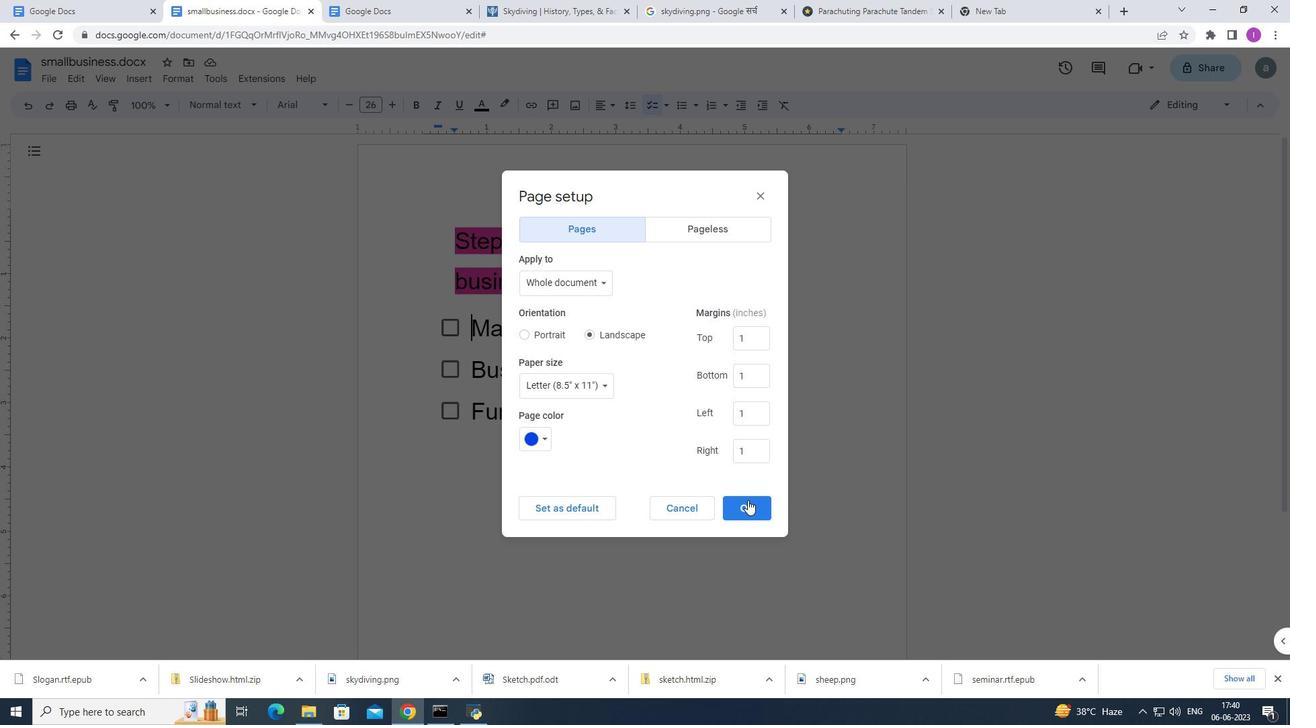 
Action: Mouse pressed left at (749, 512)
Screenshot: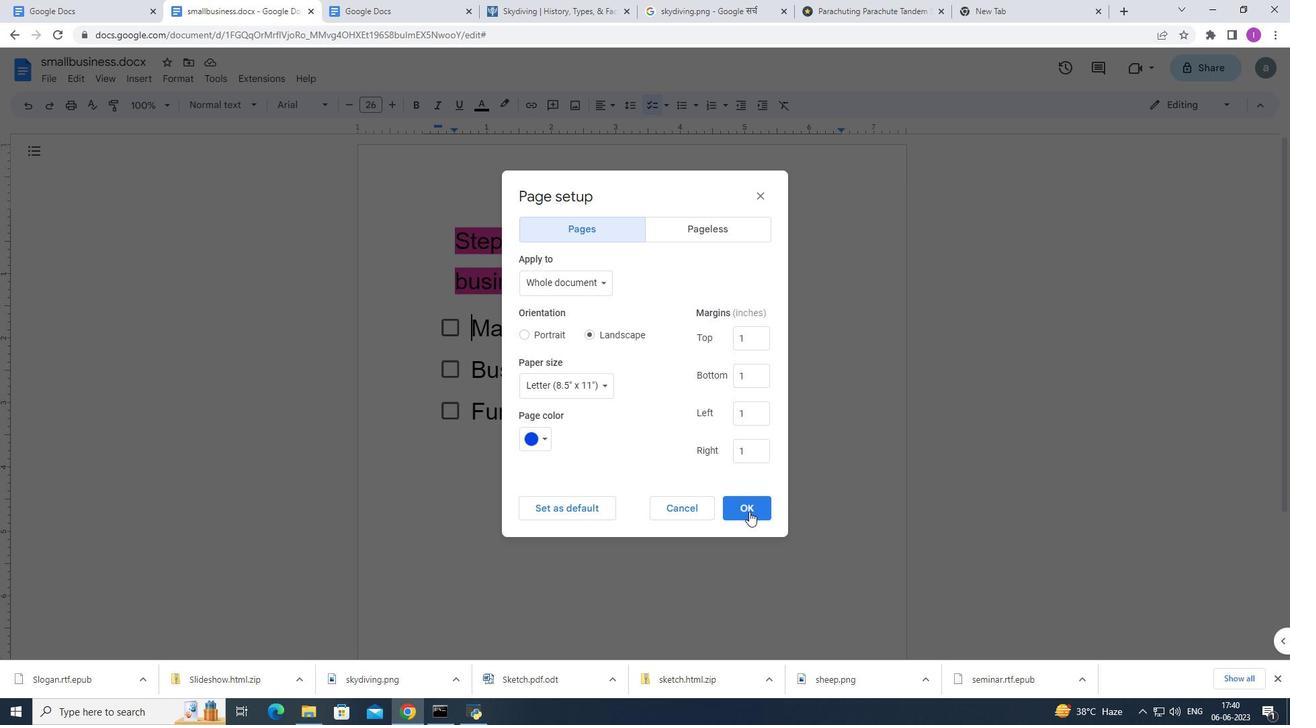 
Action: Mouse moved to (275, 364)
Screenshot: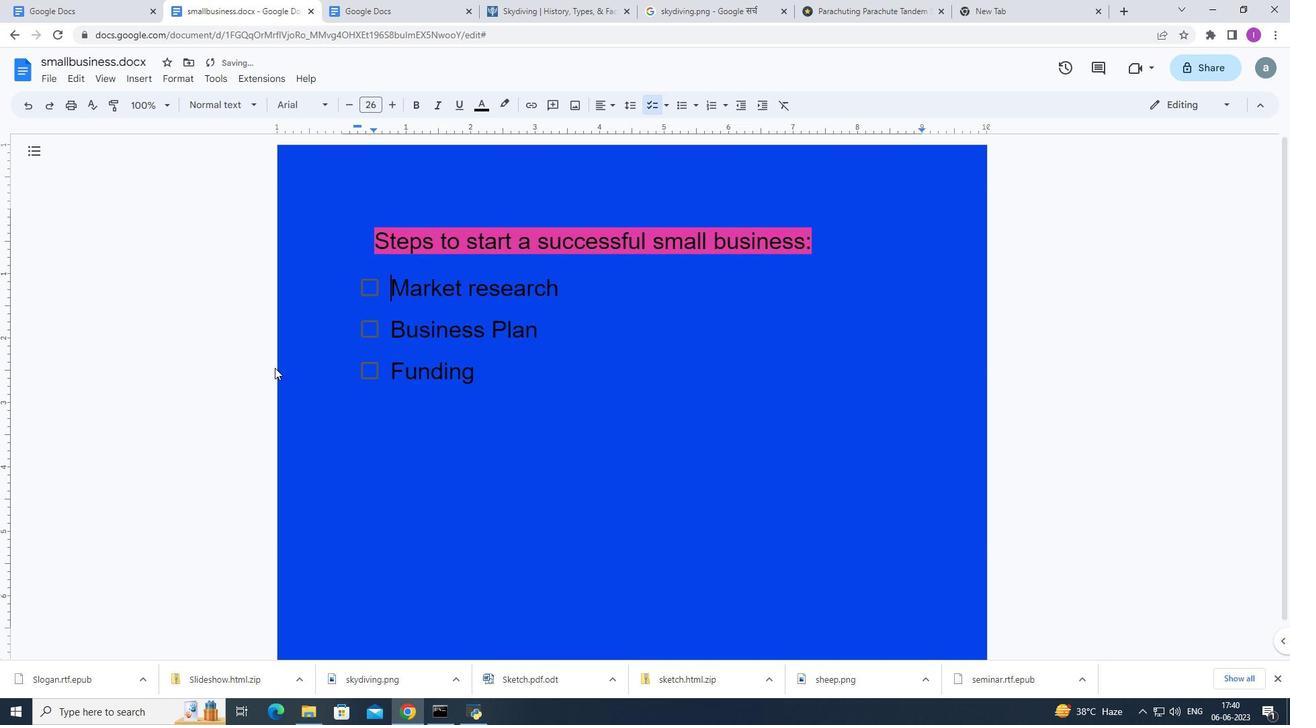 
